 Task: Look for space in Mānvi, India from 4th June, 2023 to 15th June, 2023 for 2 adults in price range Rs.10000 to Rs.15000. Place can be entire place with 1  bedroom having 1 bed and 1 bathroom. Property type can be house, flat, guest house, hotel. Booking option can be shelf check-in. Required host language is English.
Action: Mouse moved to (487, 74)
Screenshot: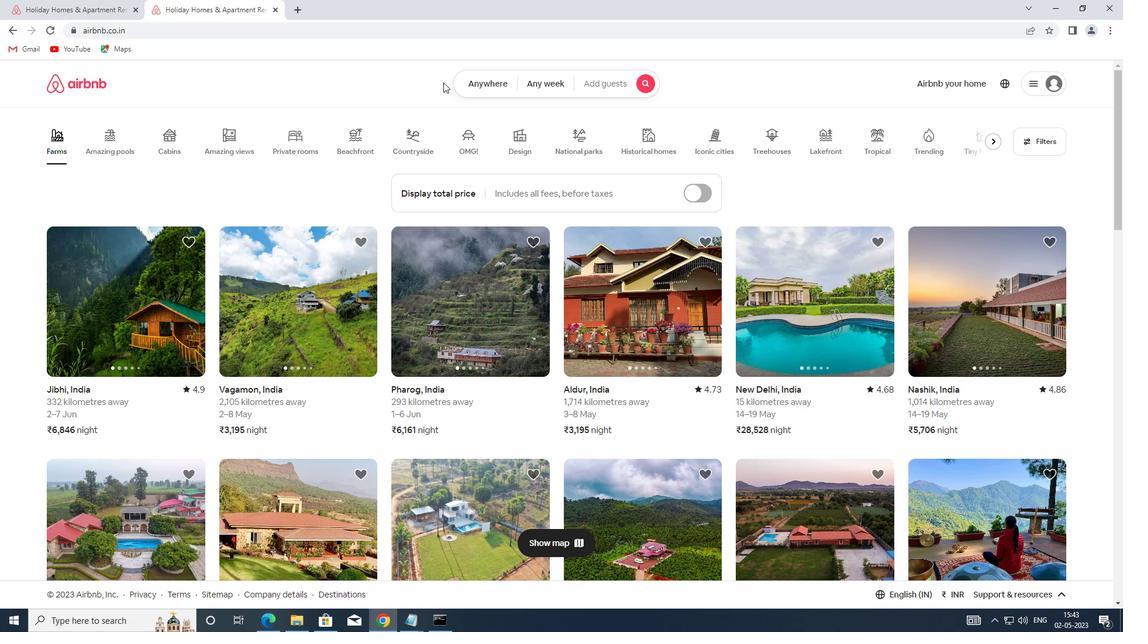
Action: Mouse pressed left at (487, 74)
Screenshot: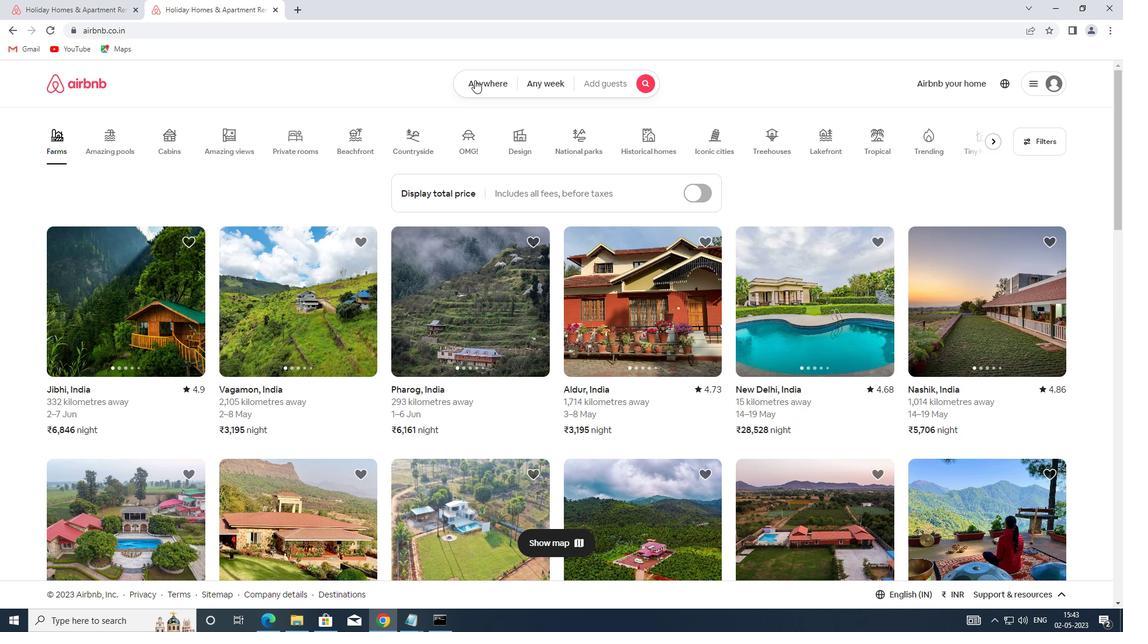 
Action: Mouse moved to (420, 119)
Screenshot: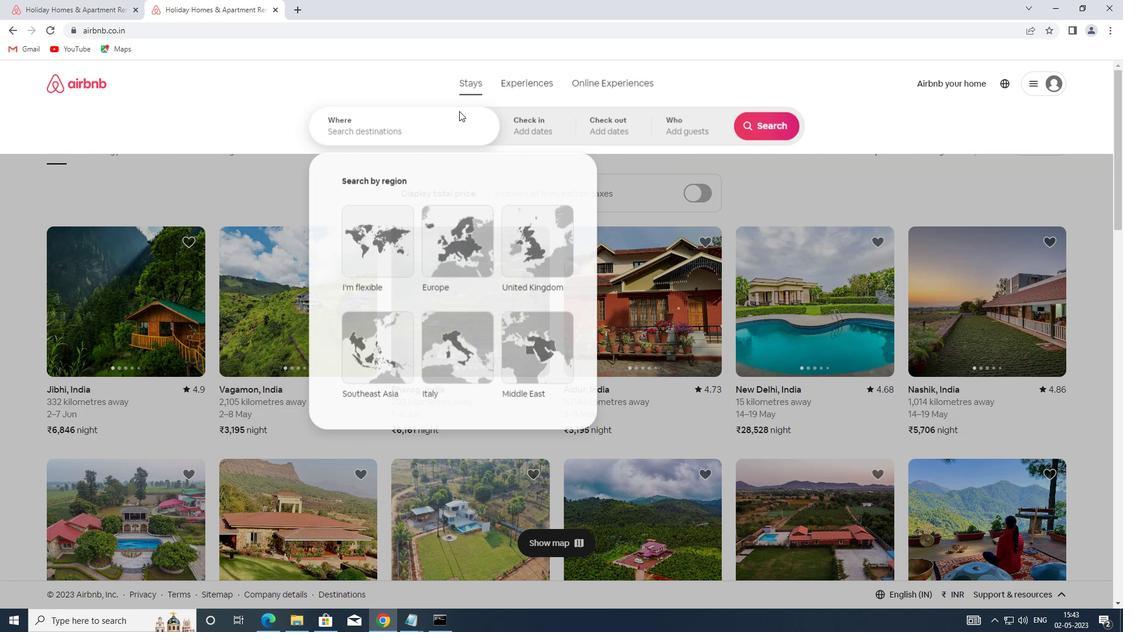 
Action: Mouse pressed left at (420, 119)
Screenshot: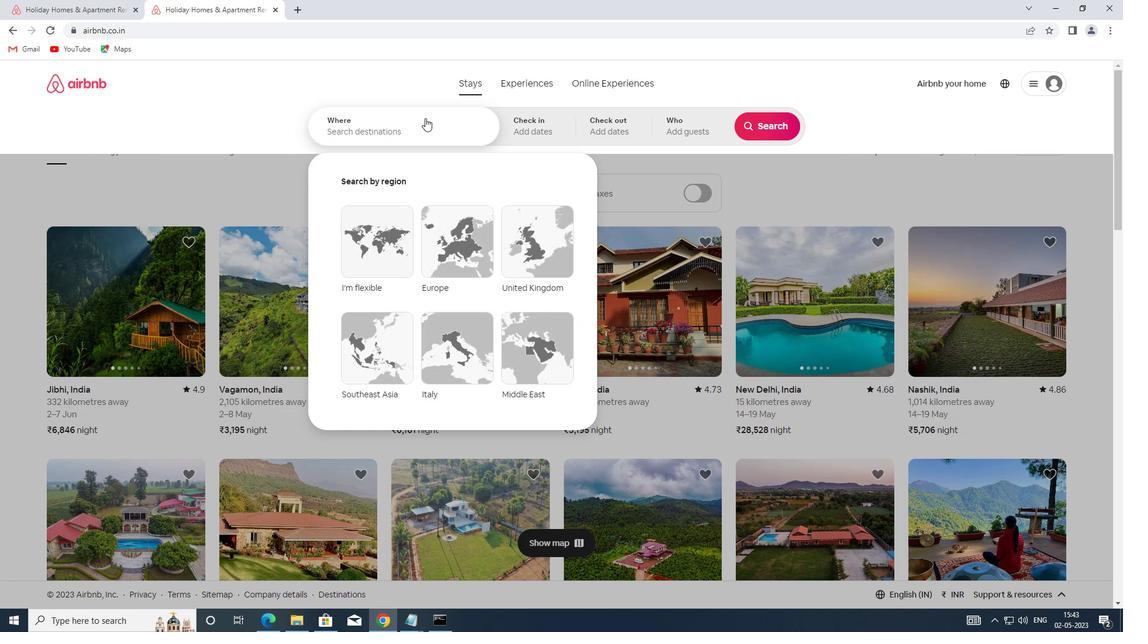 
Action: Key pressed <Key.shift>MANVI<Key.space><Key.shift>INDIA
Screenshot: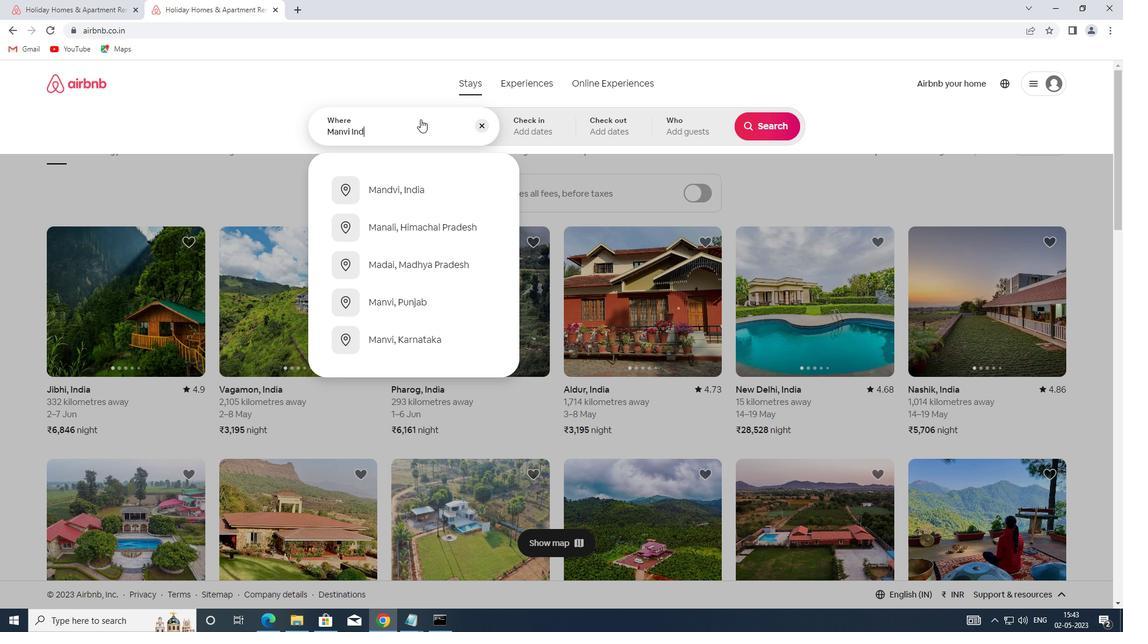 
Action: Mouse moved to (519, 129)
Screenshot: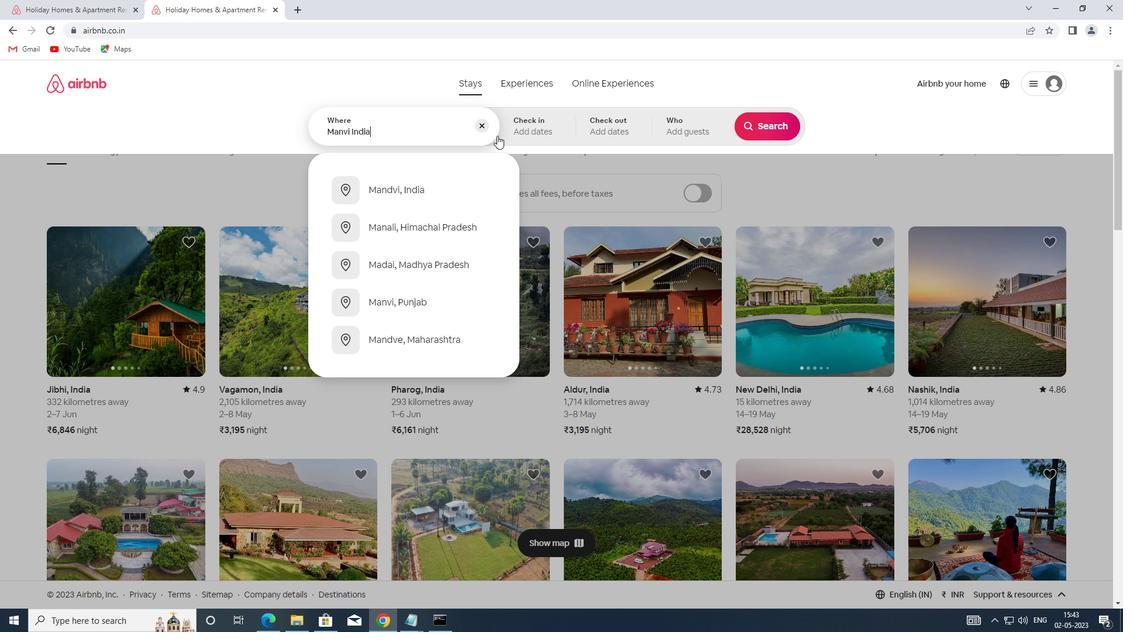 
Action: Mouse pressed left at (519, 129)
Screenshot: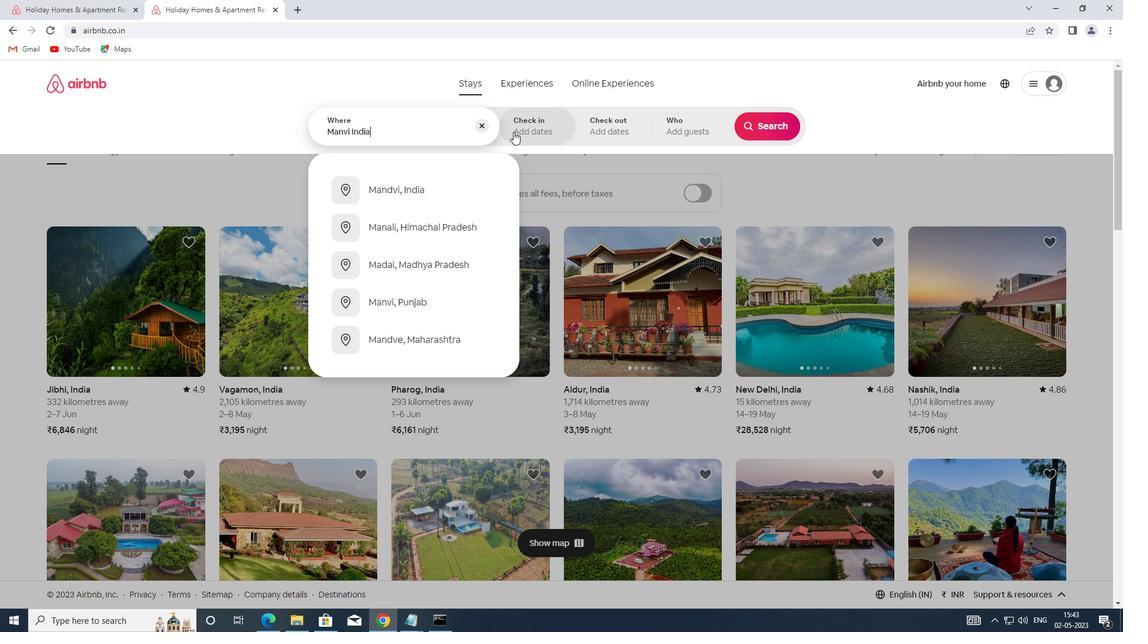 
Action: Mouse moved to (593, 290)
Screenshot: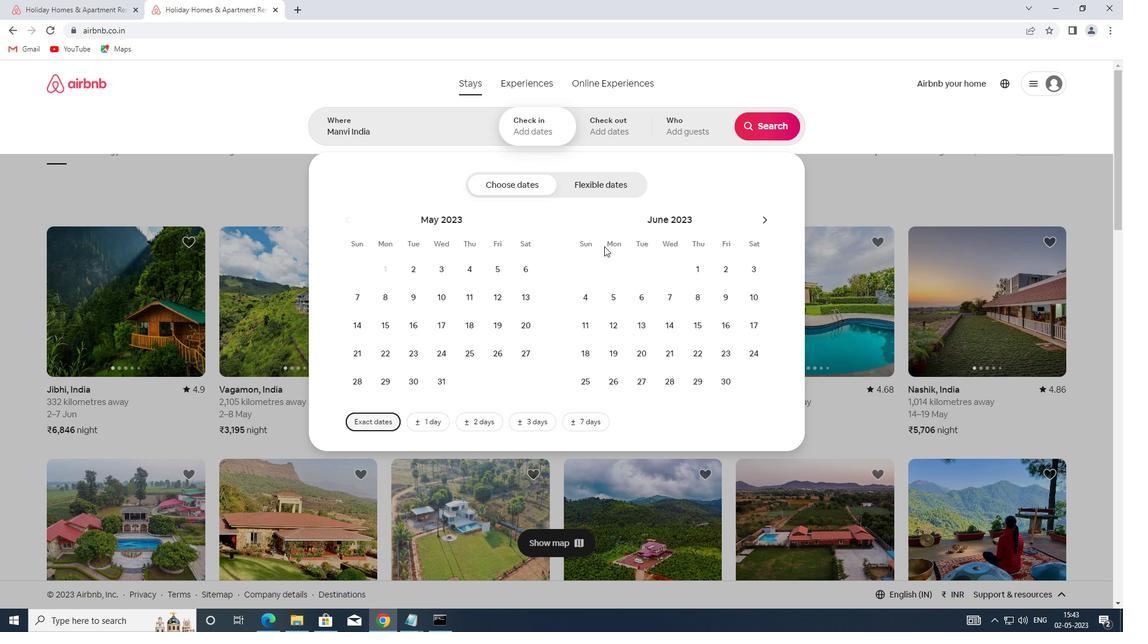 
Action: Mouse pressed left at (593, 290)
Screenshot: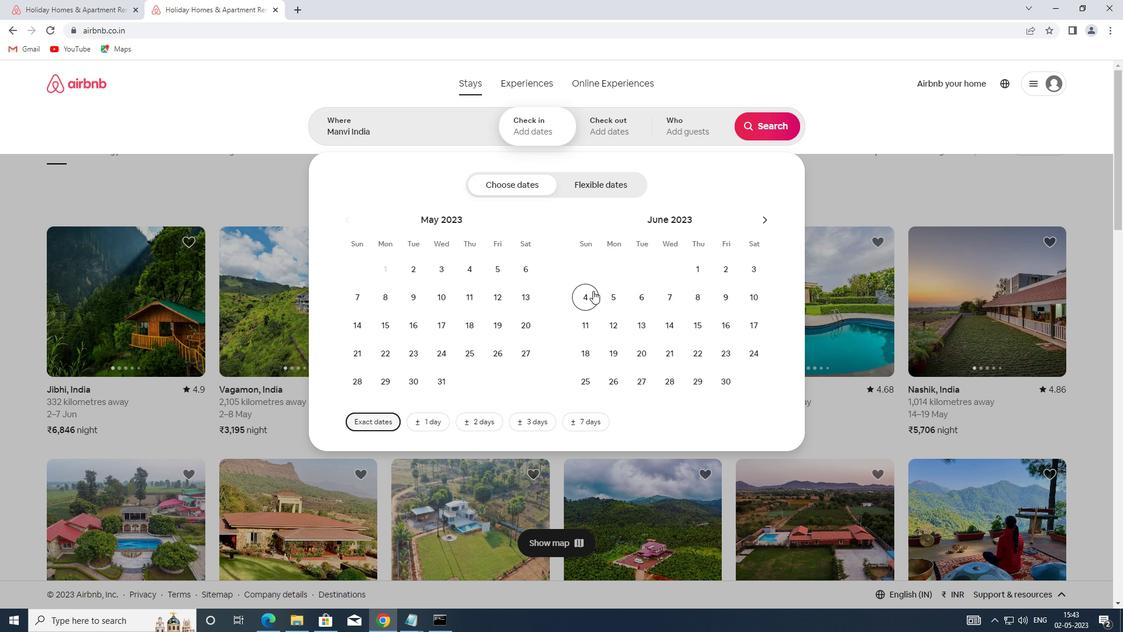 
Action: Mouse moved to (706, 319)
Screenshot: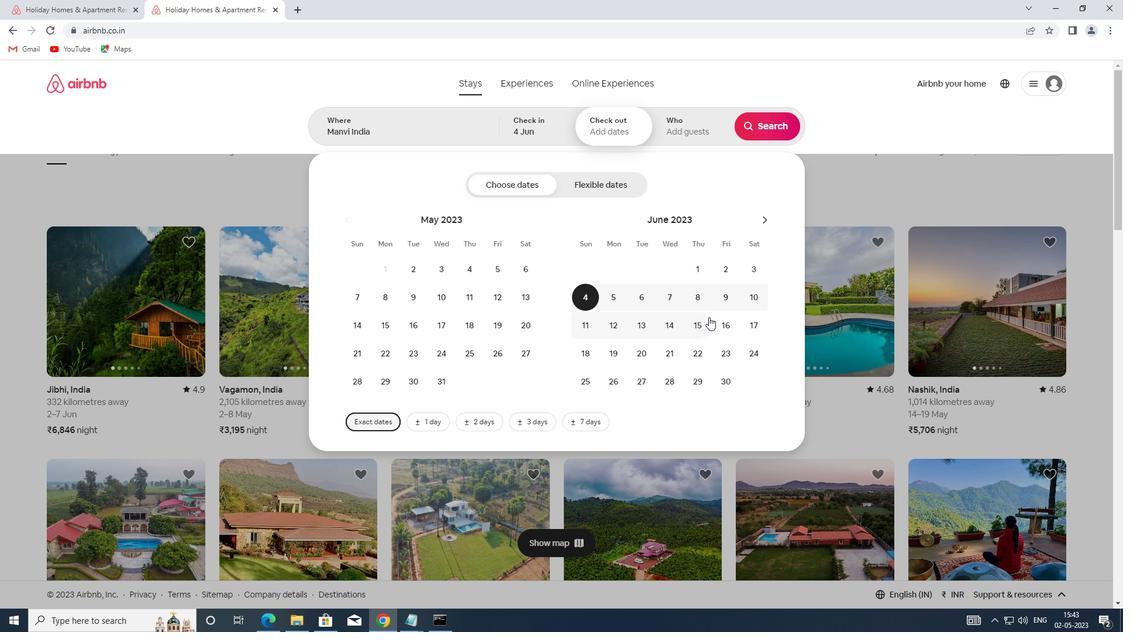 
Action: Mouse pressed left at (706, 319)
Screenshot: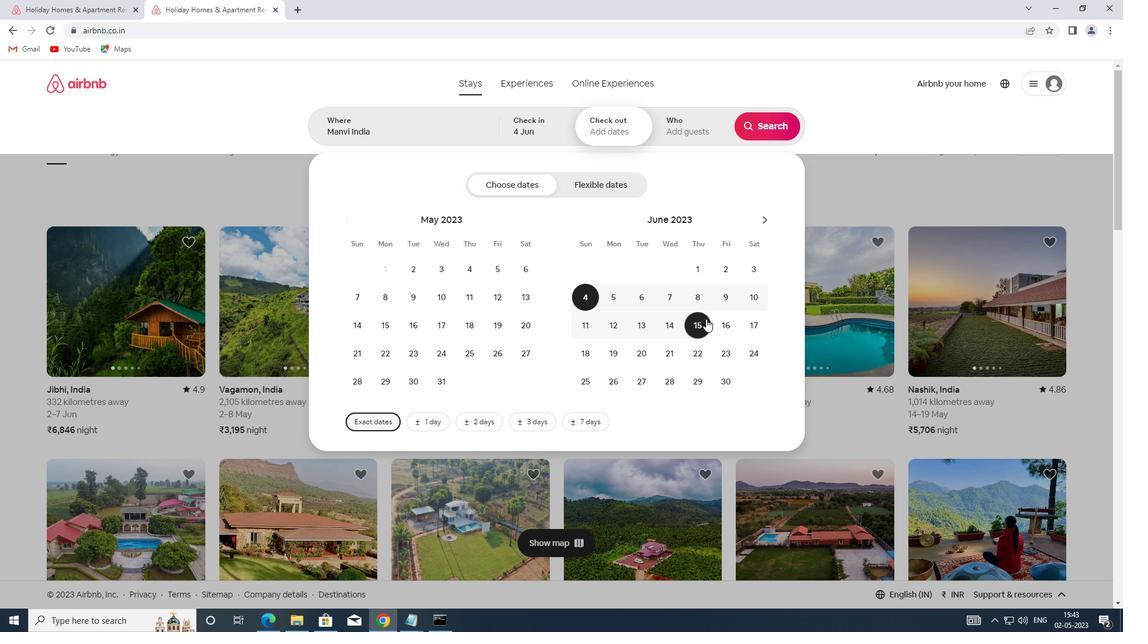 
Action: Mouse moved to (705, 126)
Screenshot: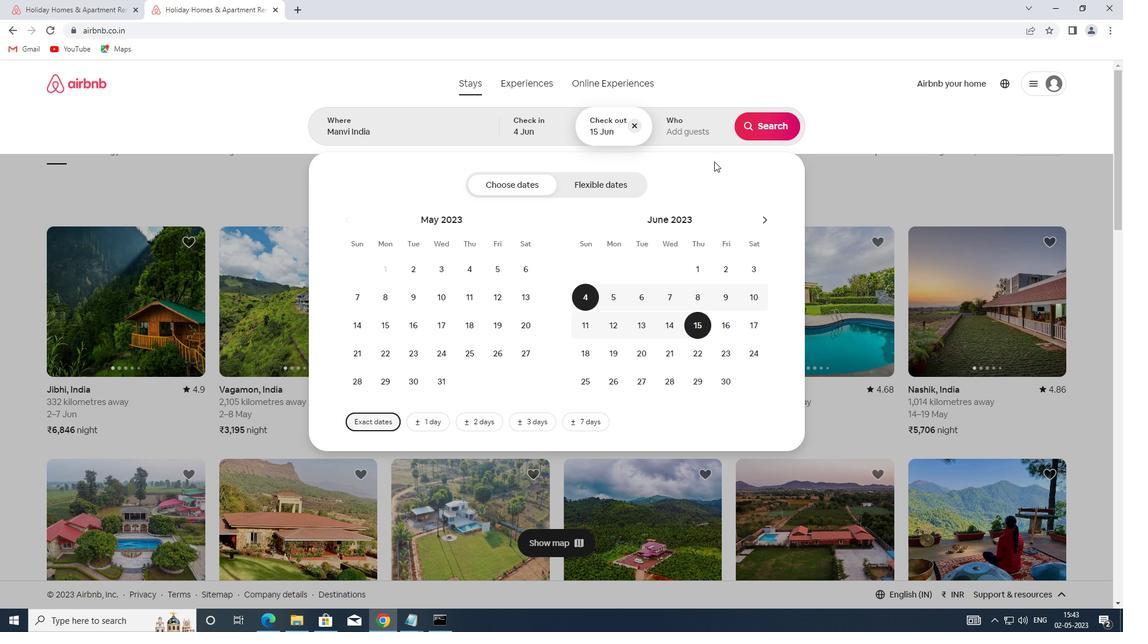 
Action: Mouse pressed left at (705, 126)
Screenshot: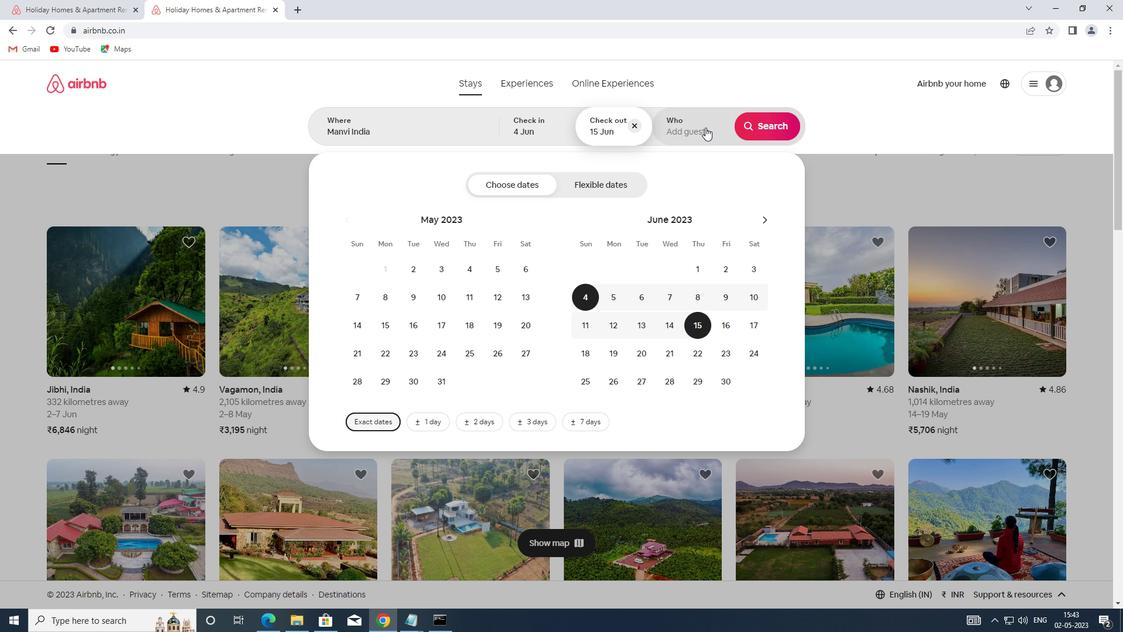 
Action: Mouse moved to (771, 190)
Screenshot: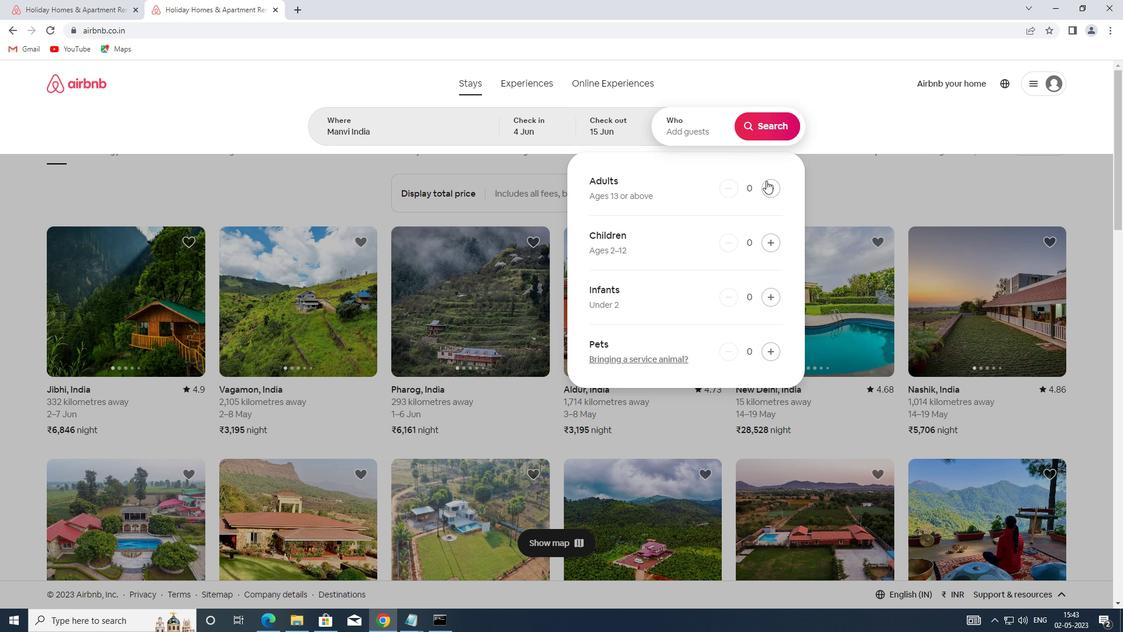 
Action: Mouse pressed left at (771, 190)
Screenshot: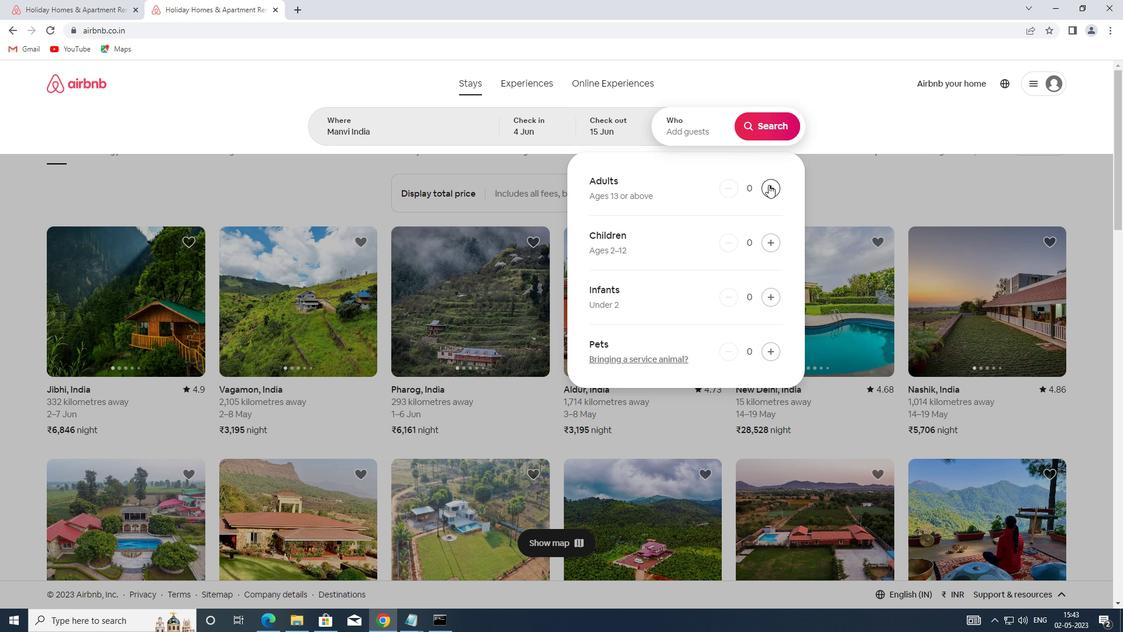 
Action: Mouse pressed left at (771, 190)
Screenshot: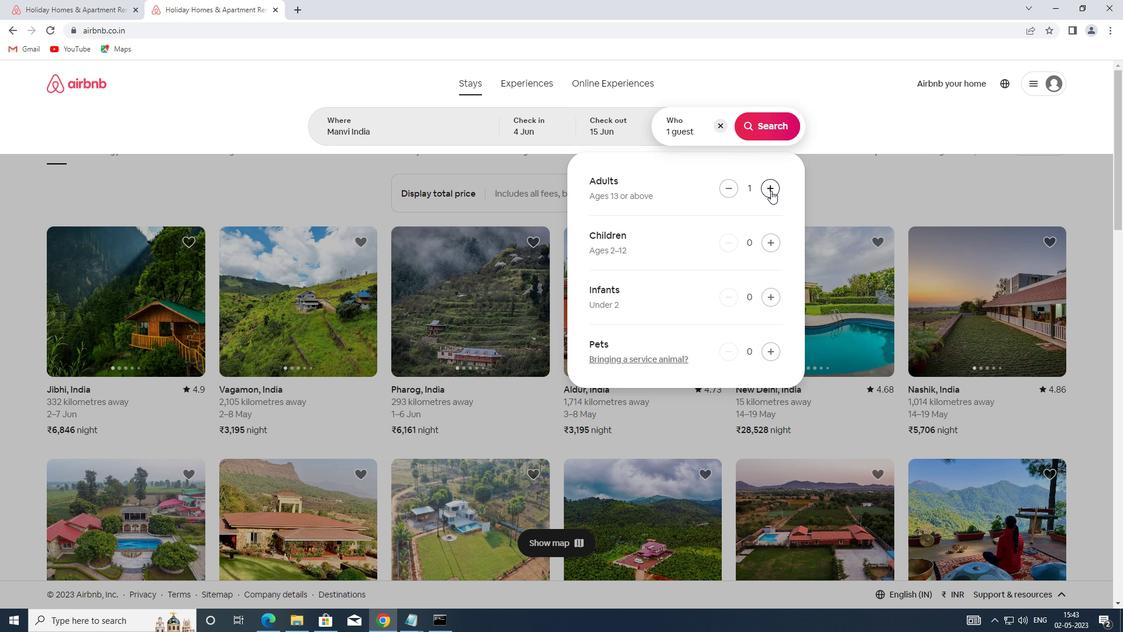 
Action: Mouse moved to (769, 131)
Screenshot: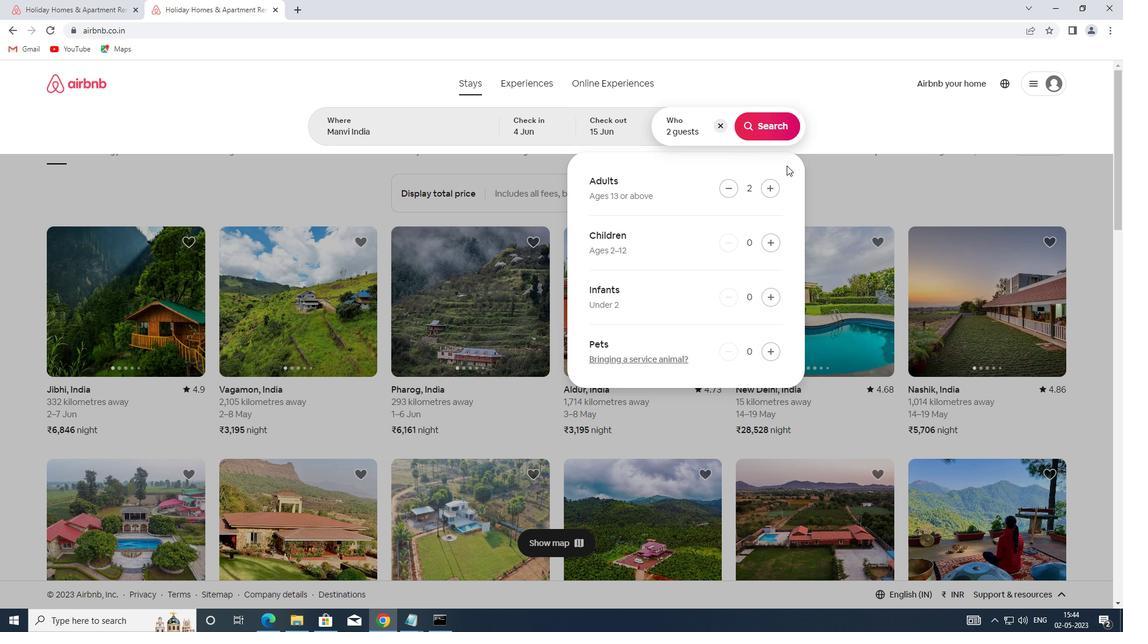 
Action: Mouse pressed left at (769, 131)
Screenshot: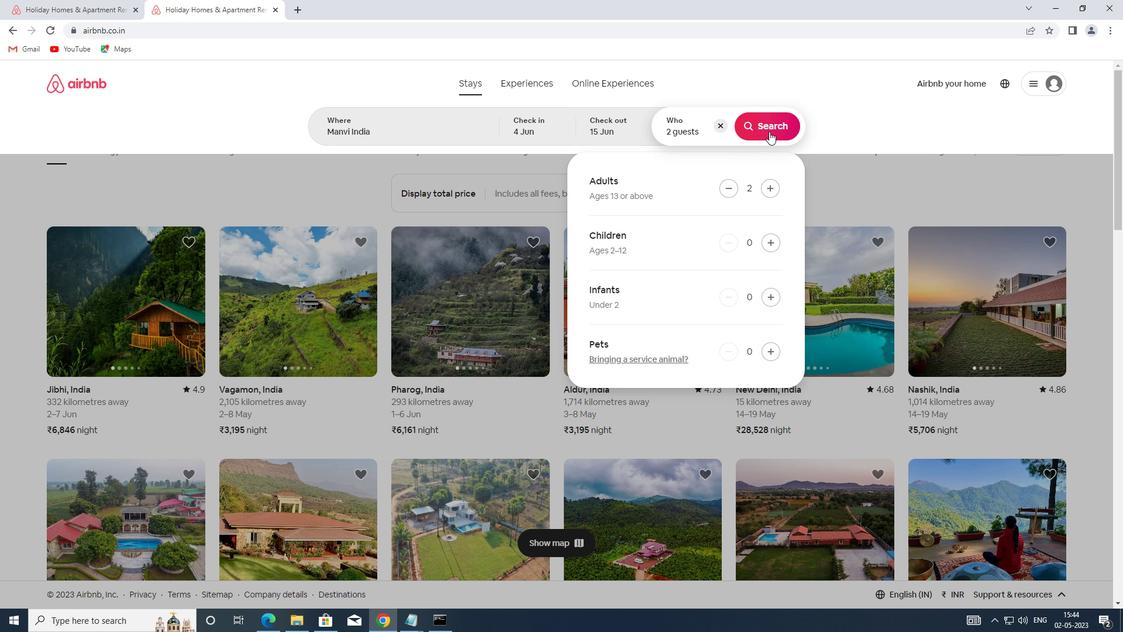 
Action: Mouse moved to (1049, 128)
Screenshot: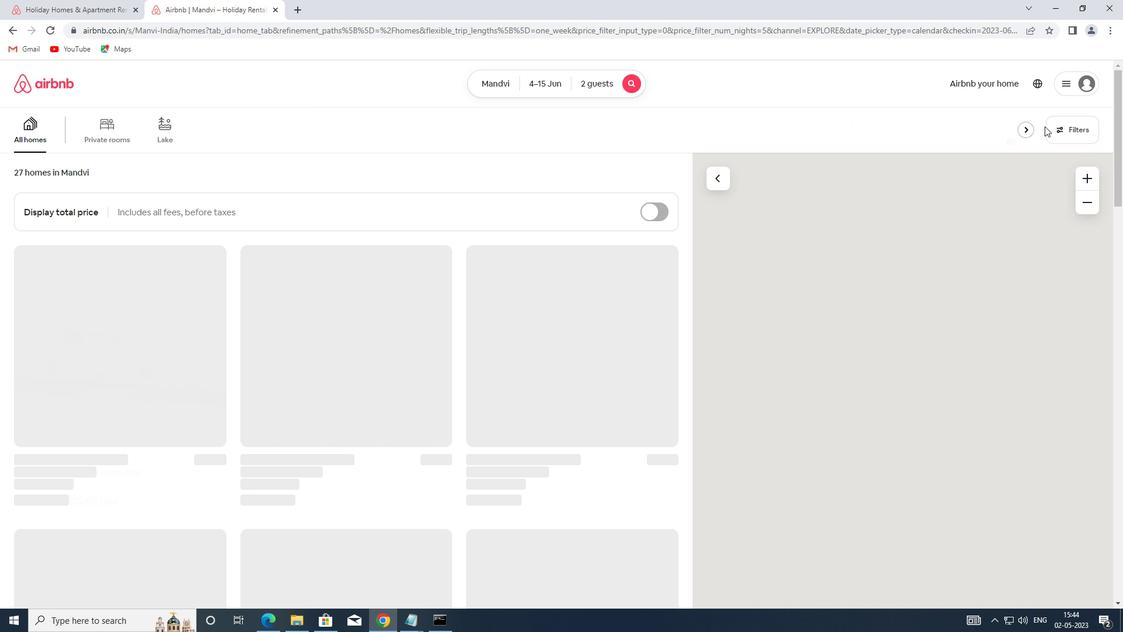 
Action: Mouse pressed left at (1049, 128)
Screenshot: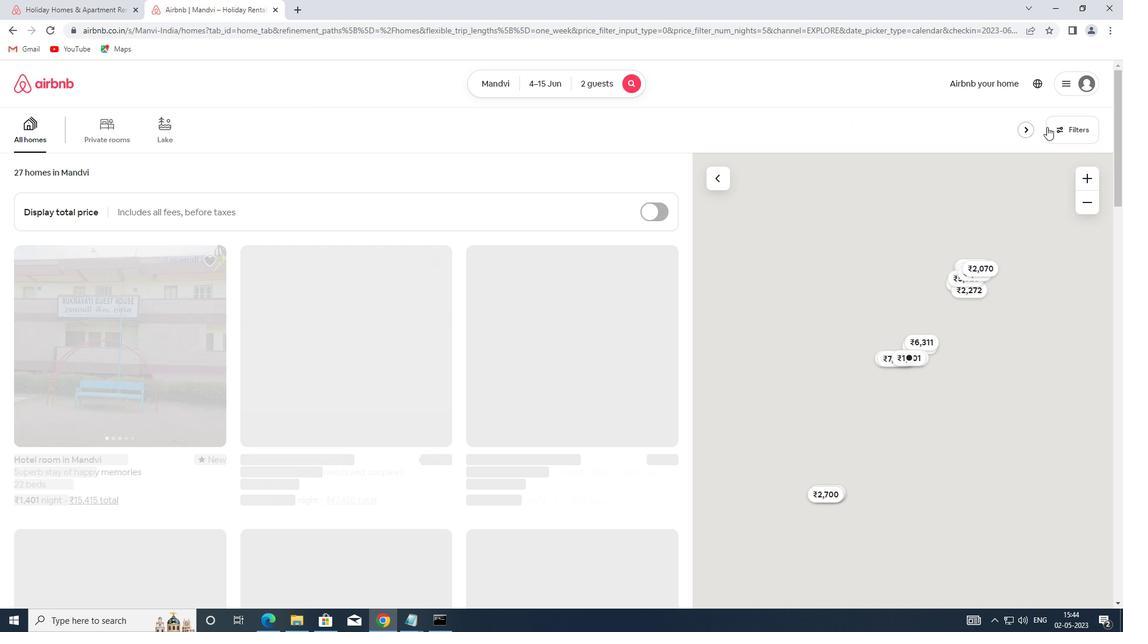 
Action: Mouse moved to (454, 275)
Screenshot: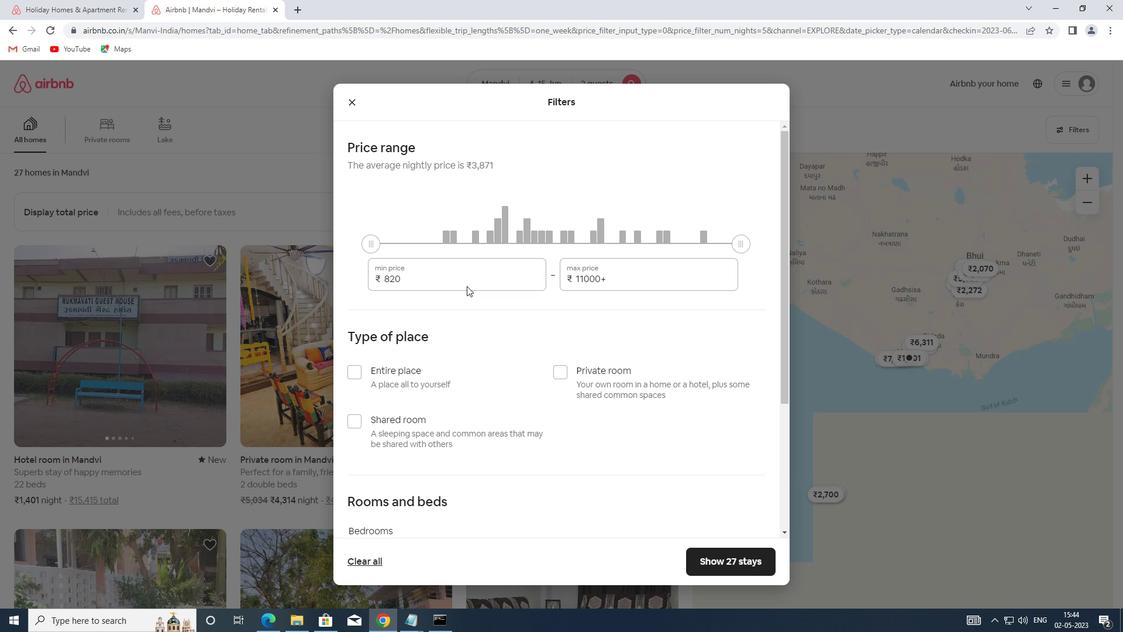
Action: Mouse pressed left at (454, 275)
Screenshot: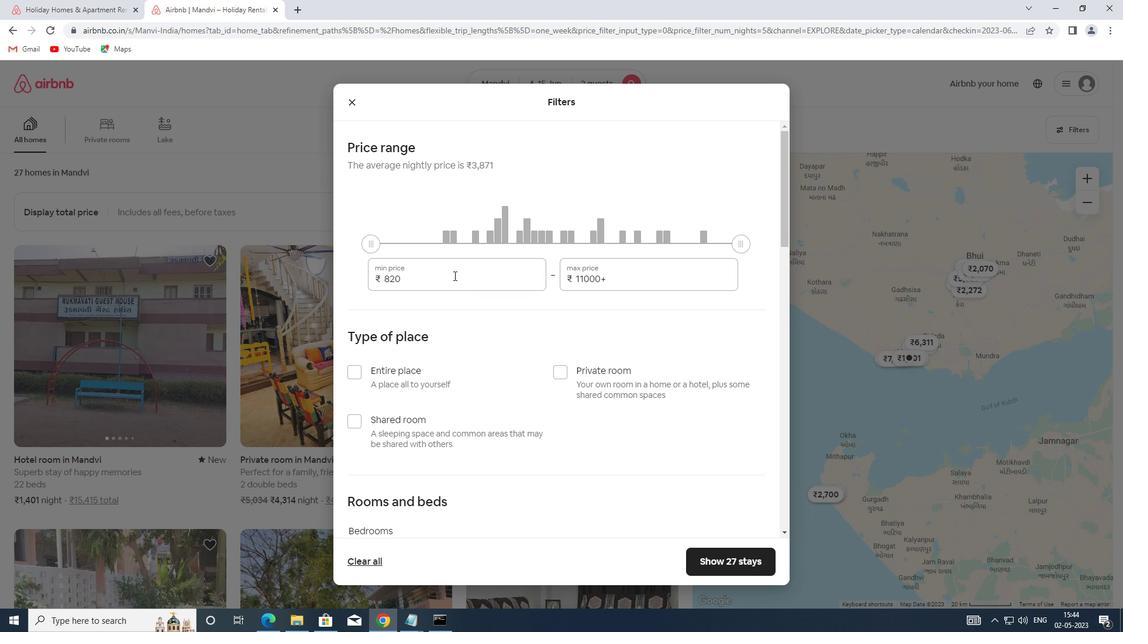 
Action: Mouse moved to (350, 278)
Screenshot: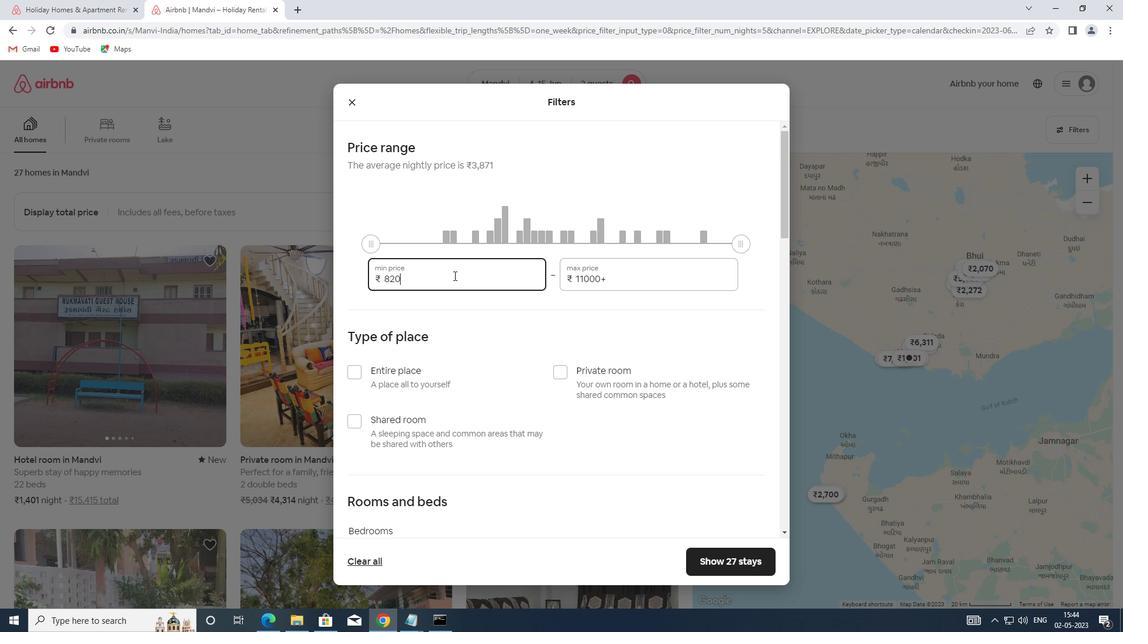 
Action: Key pressed 10000
Screenshot: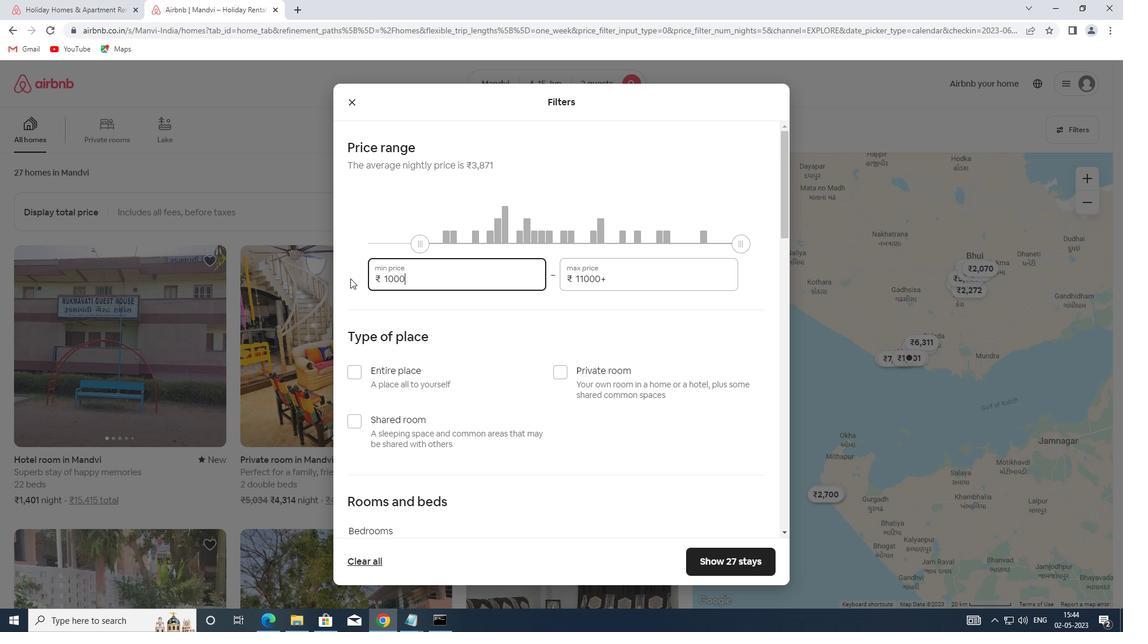 
Action: Mouse moved to (619, 277)
Screenshot: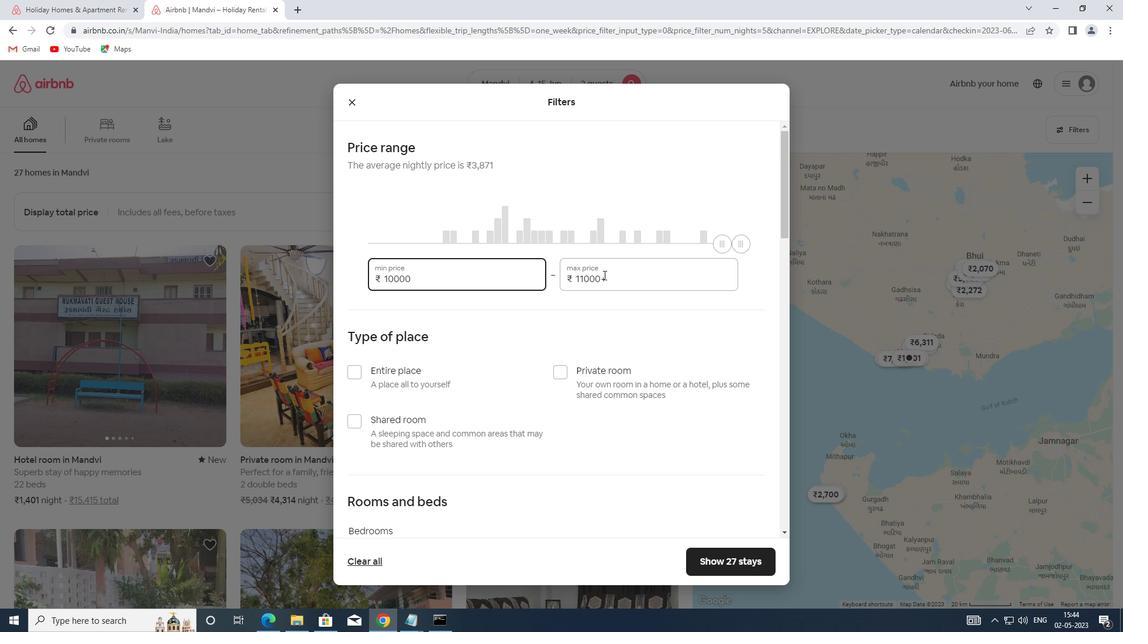 
Action: Mouse pressed left at (619, 277)
Screenshot: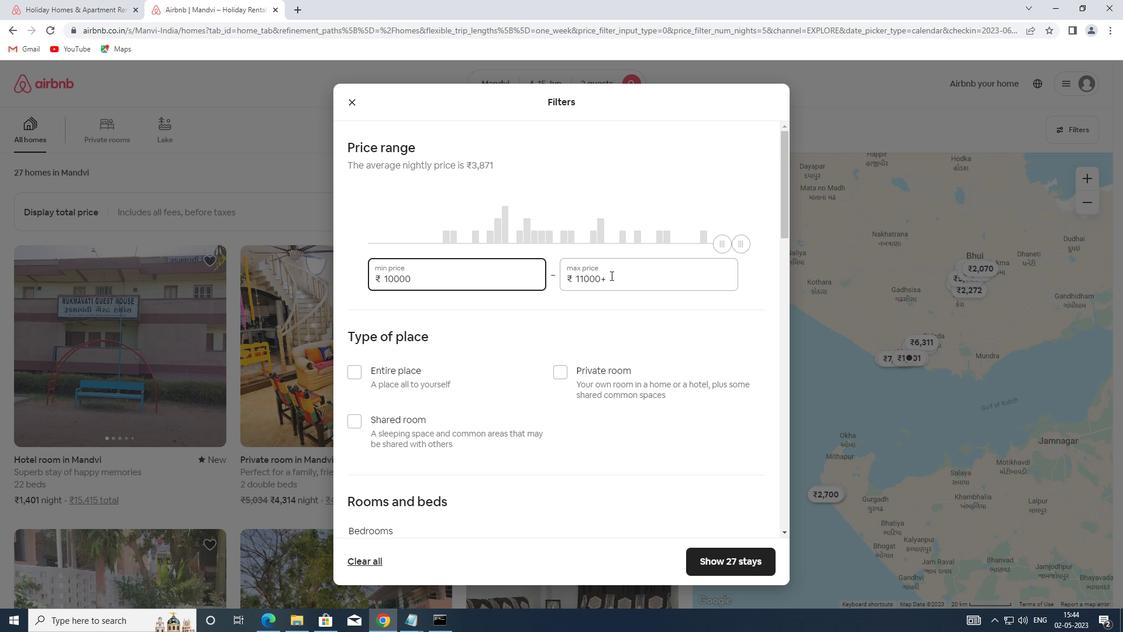 
Action: Mouse moved to (540, 279)
Screenshot: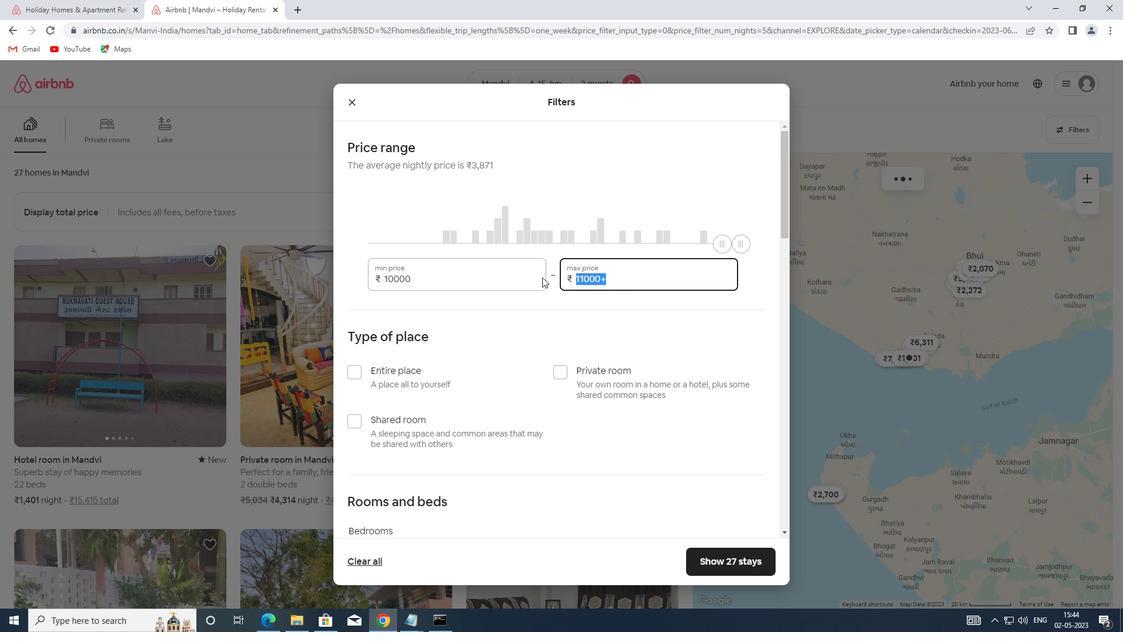 
Action: Key pressed 15000
Screenshot: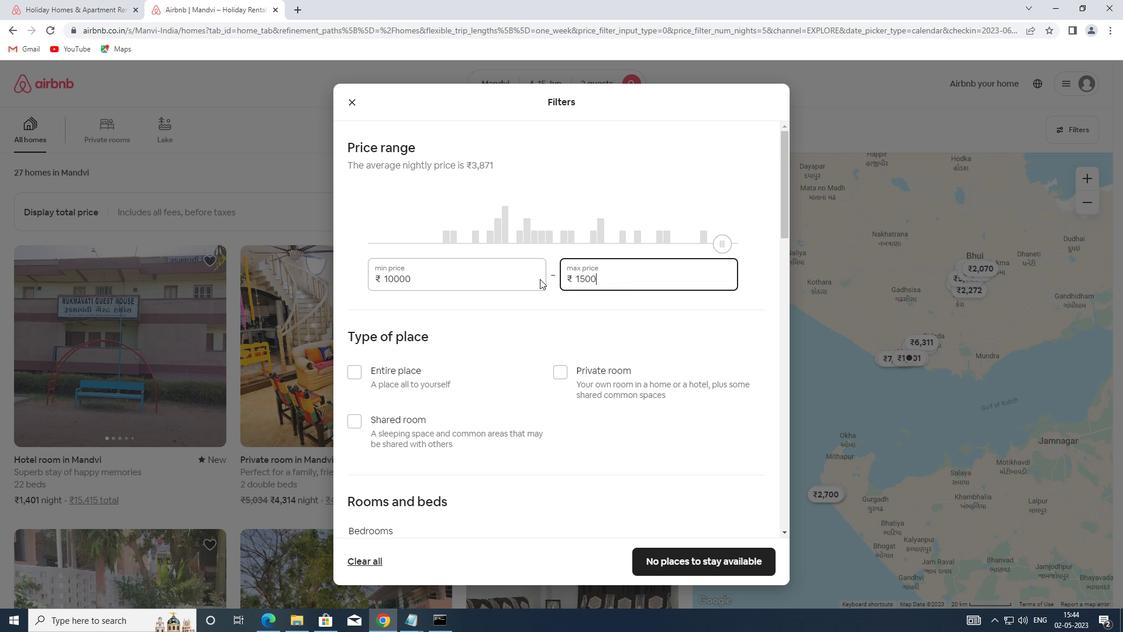 
Action: Mouse moved to (380, 366)
Screenshot: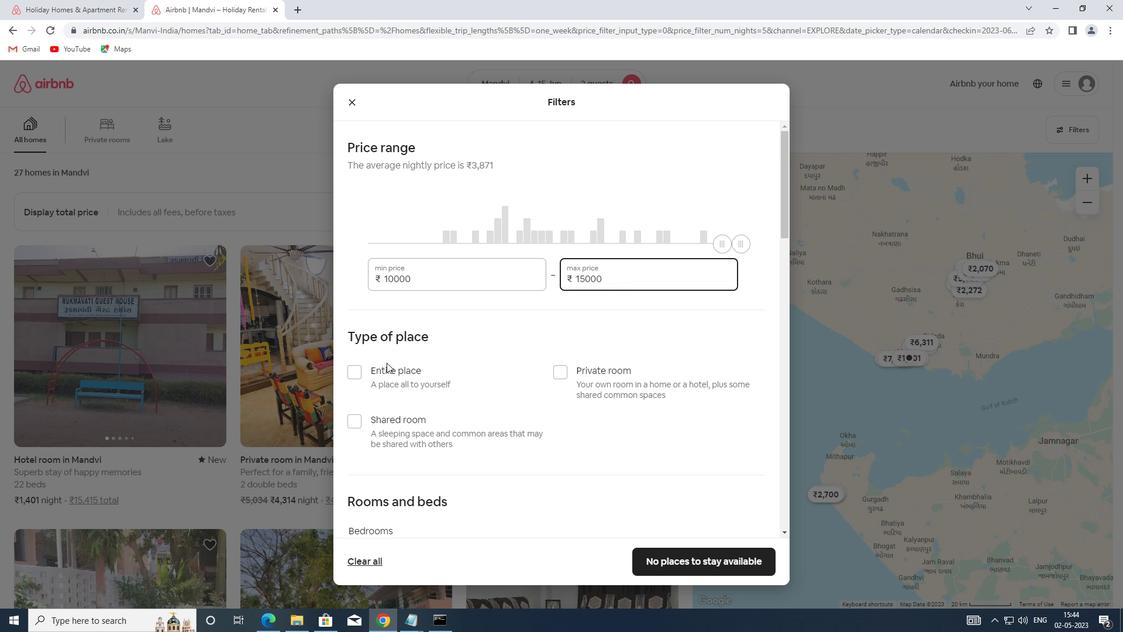 
Action: Mouse pressed left at (380, 366)
Screenshot: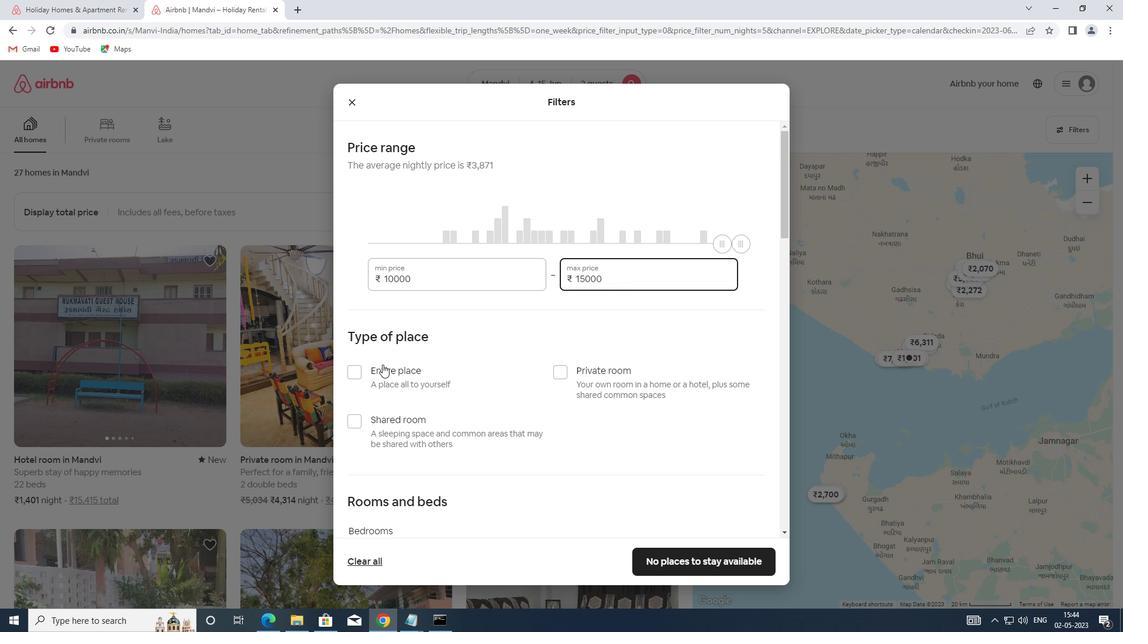 
Action: Mouse scrolled (380, 365) with delta (0, 0)
Screenshot: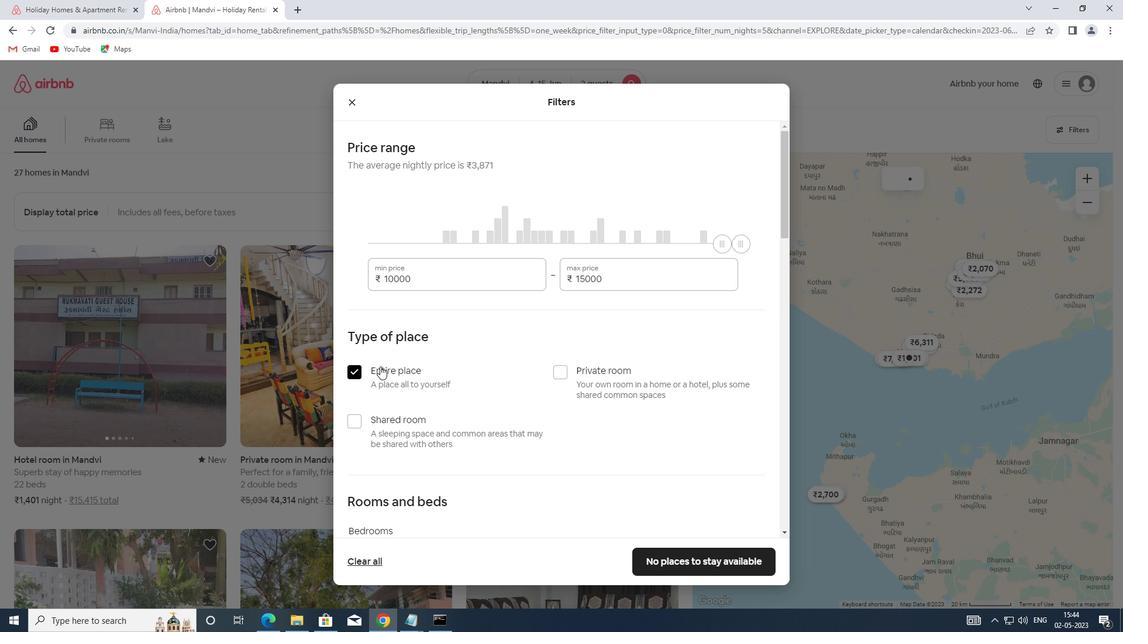 
Action: Mouse scrolled (380, 365) with delta (0, 0)
Screenshot: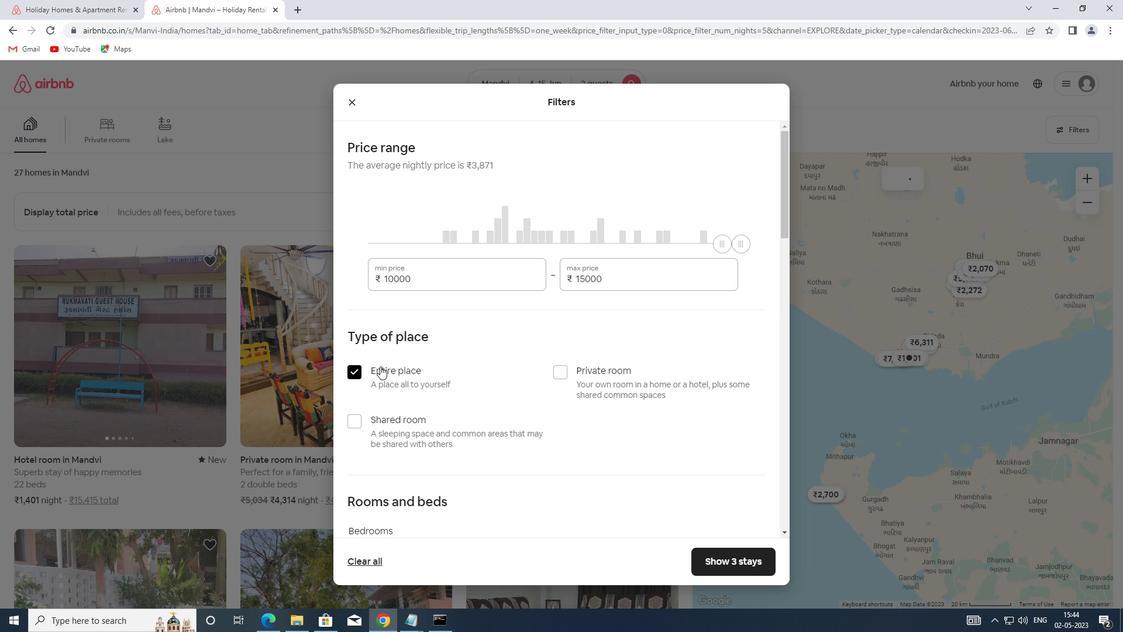 
Action: Mouse scrolled (380, 365) with delta (0, 0)
Screenshot: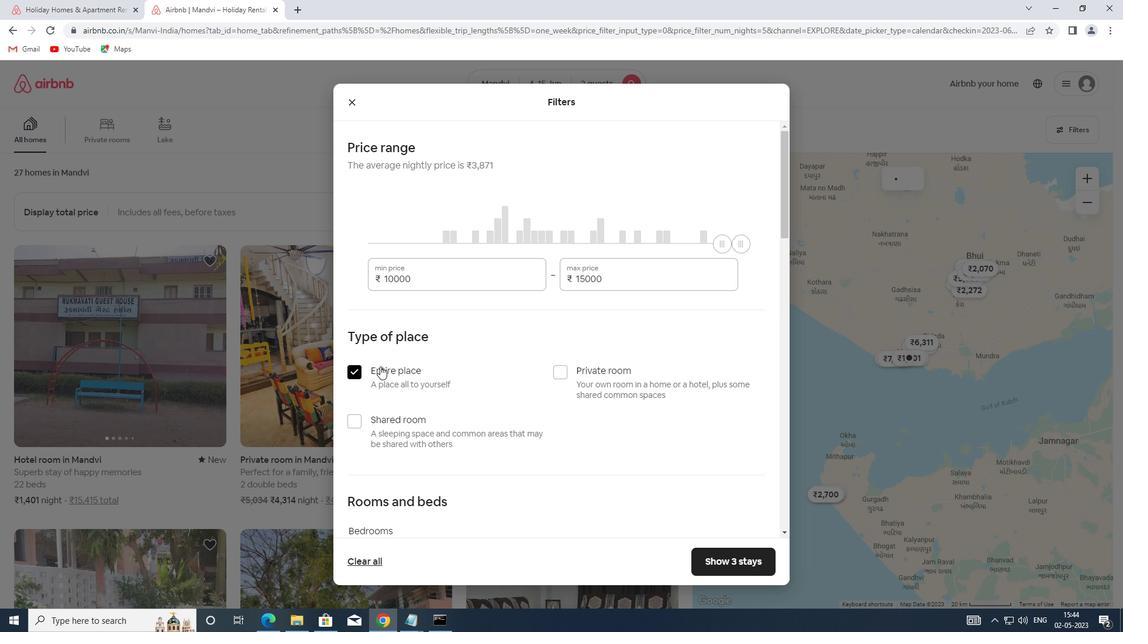 
Action: Mouse scrolled (380, 365) with delta (0, 0)
Screenshot: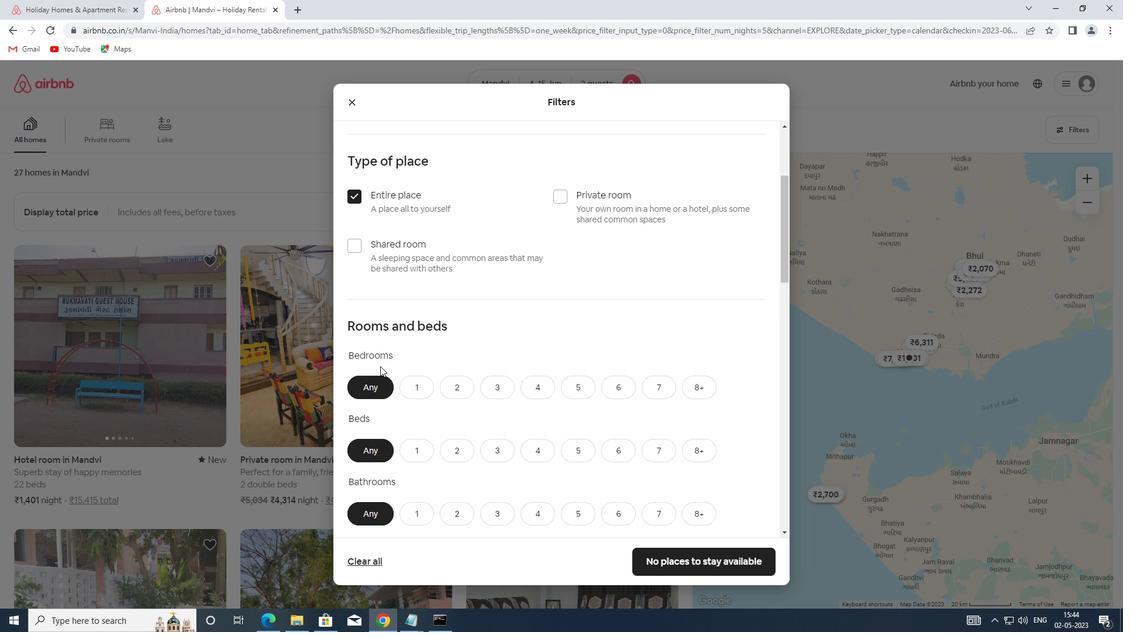 
Action: Mouse moved to (380, 365)
Screenshot: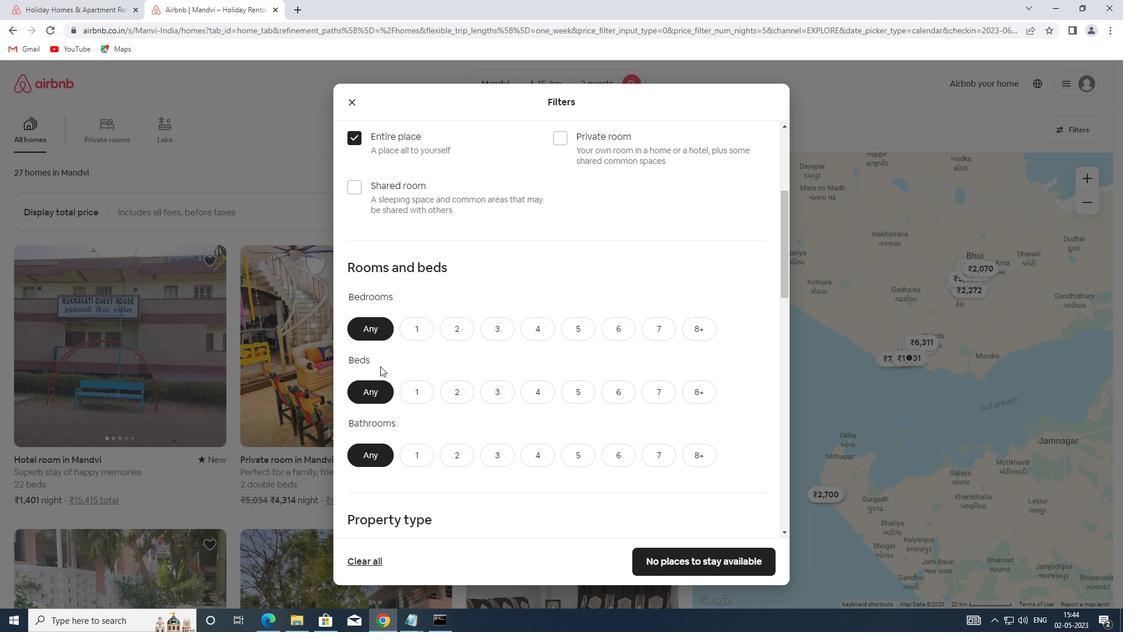 
Action: Mouse scrolled (380, 365) with delta (0, 0)
Screenshot: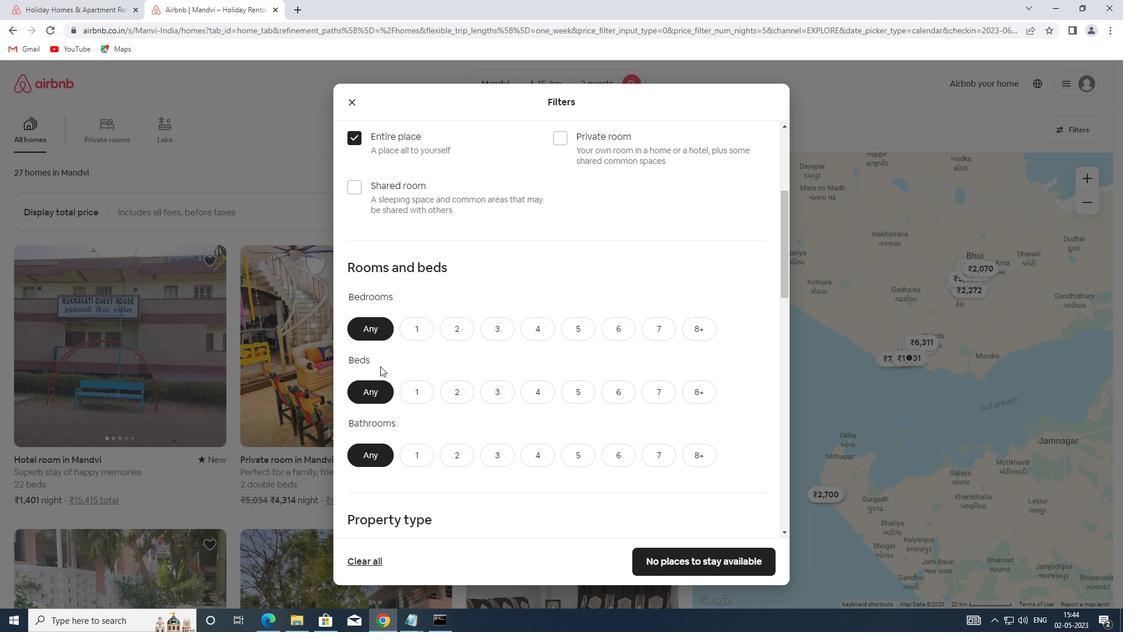 
Action: Mouse moved to (420, 278)
Screenshot: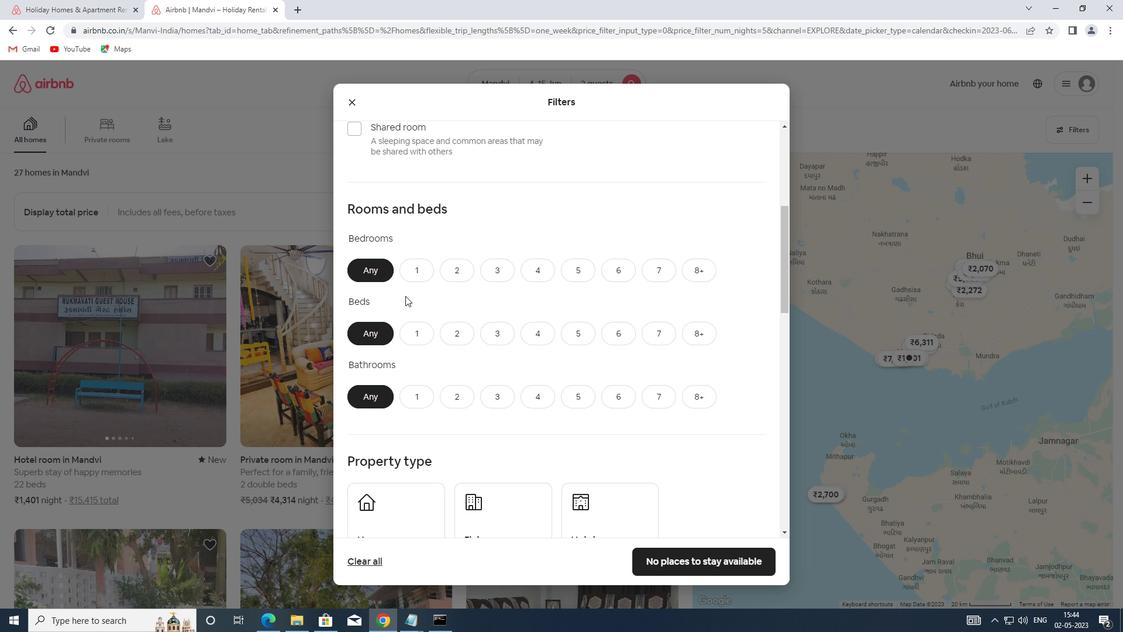 
Action: Mouse pressed left at (420, 278)
Screenshot: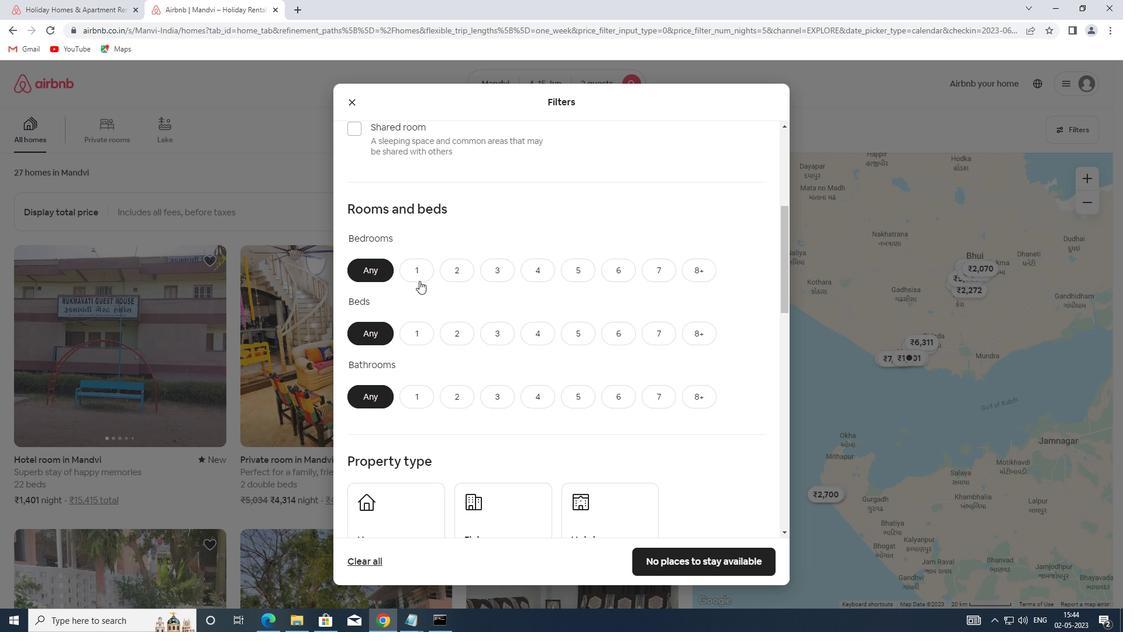 
Action: Mouse moved to (416, 329)
Screenshot: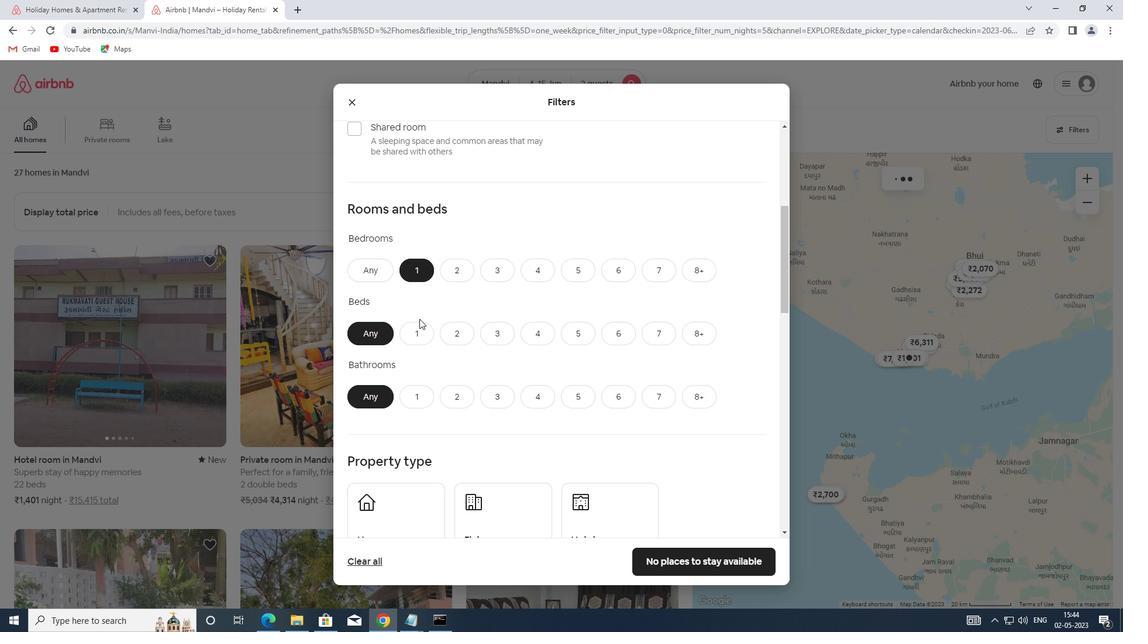 
Action: Mouse pressed left at (416, 329)
Screenshot: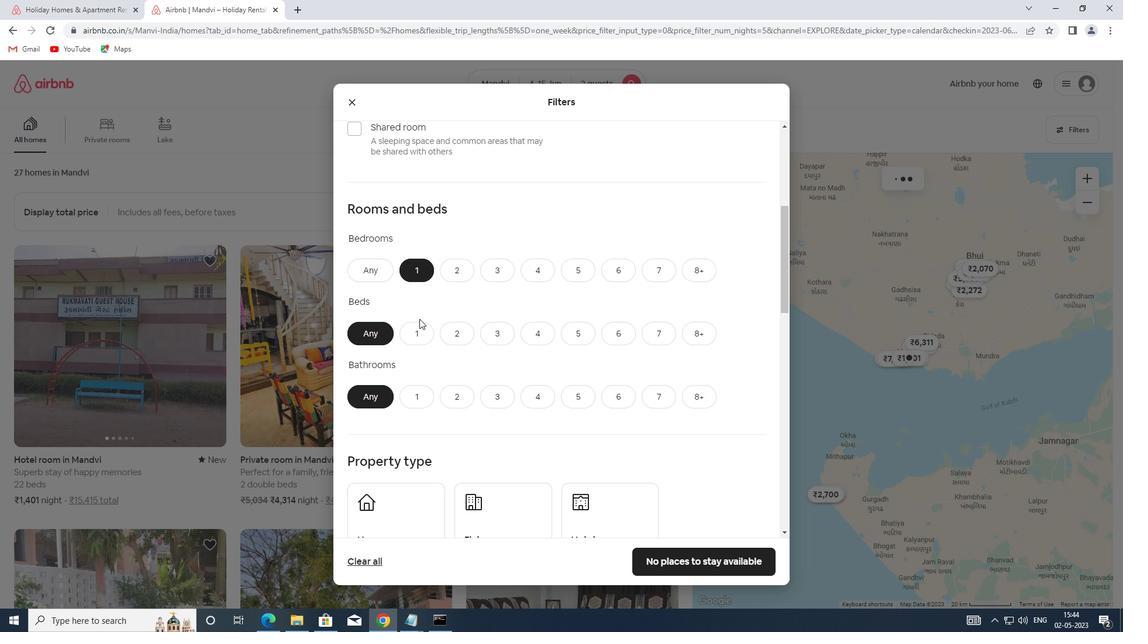 
Action: Mouse moved to (419, 400)
Screenshot: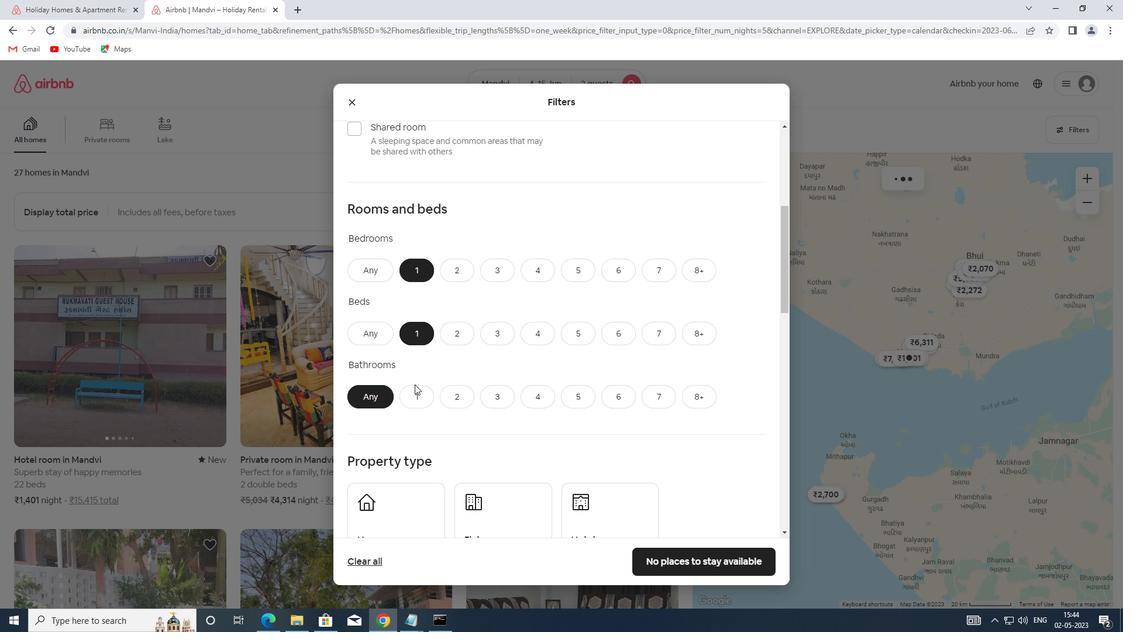 
Action: Mouse pressed left at (419, 400)
Screenshot: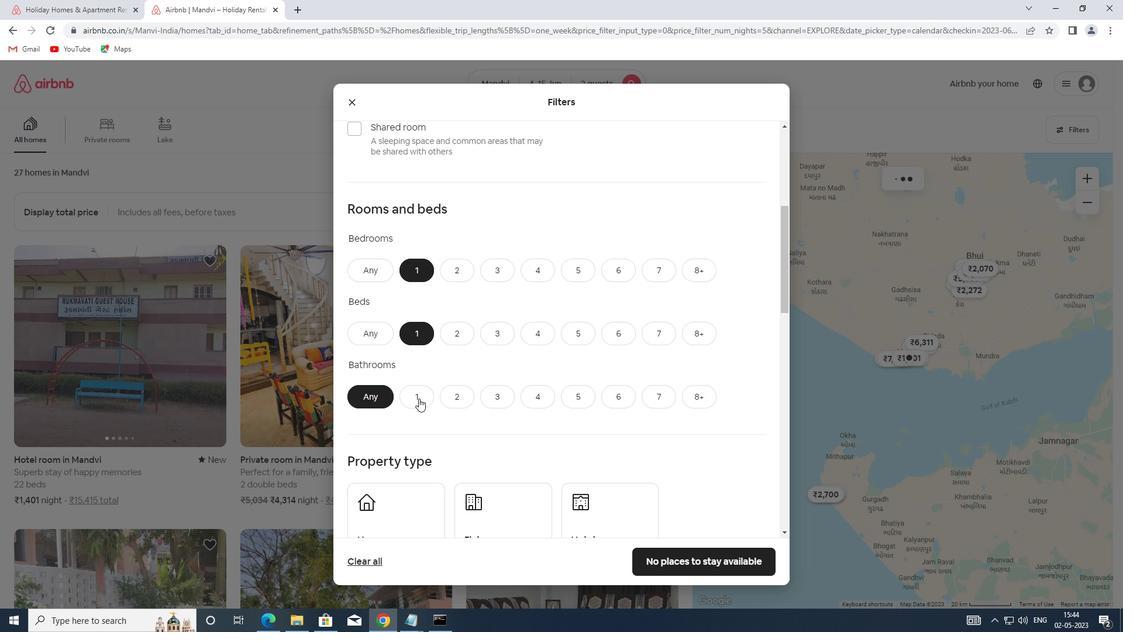 
Action: Mouse moved to (419, 390)
Screenshot: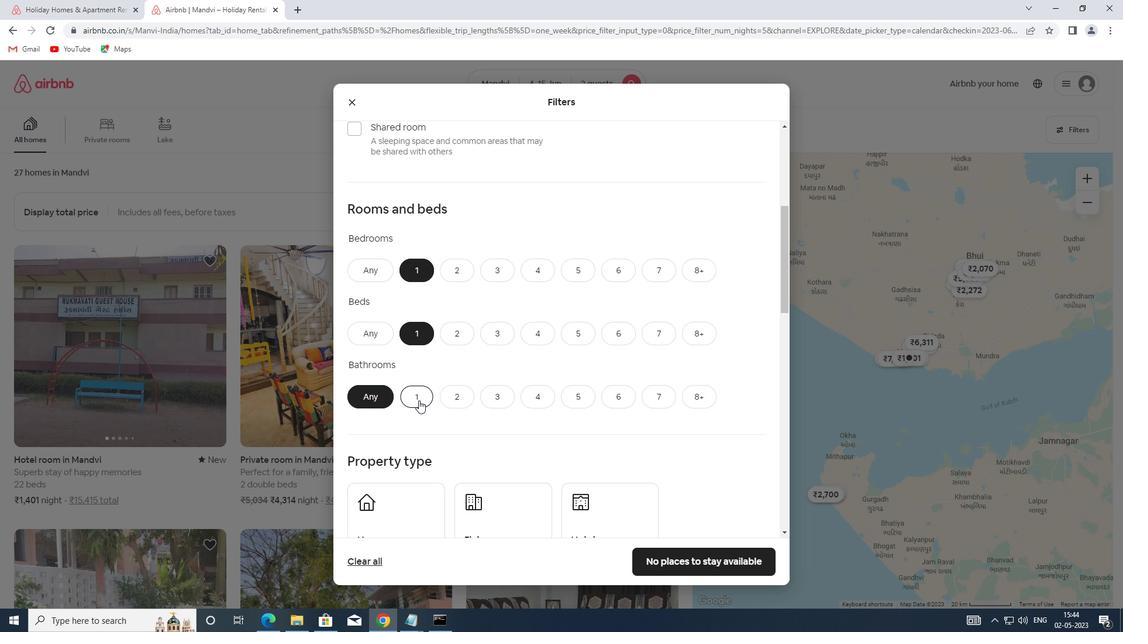 
Action: Mouse scrolled (419, 389) with delta (0, 0)
Screenshot: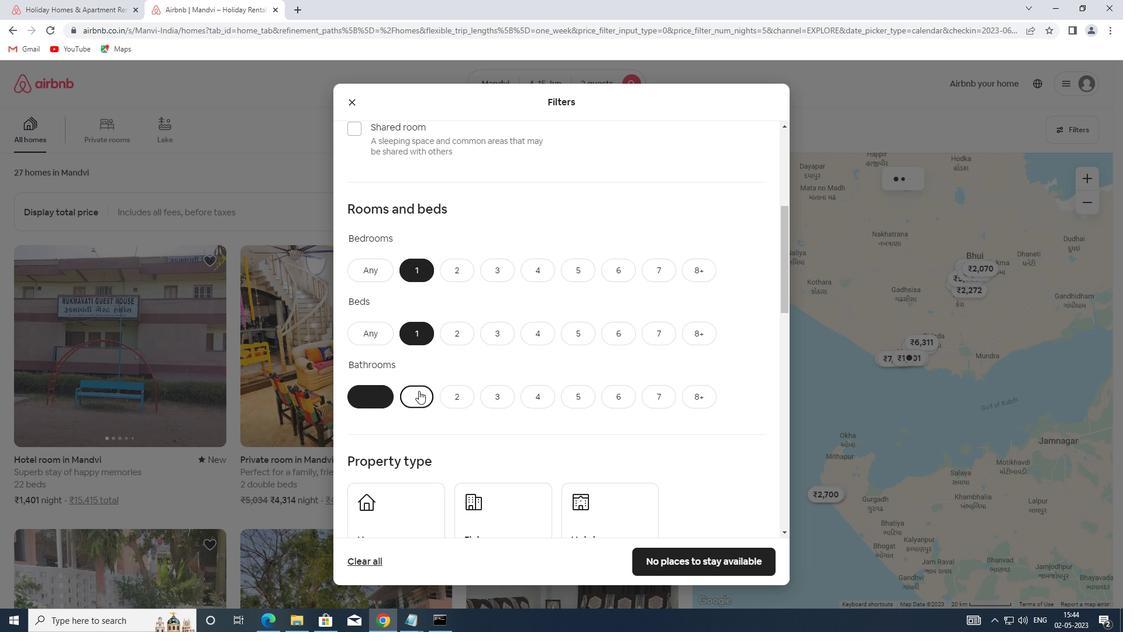 
Action: Mouse scrolled (419, 389) with delta (0, 0)
Screenshot: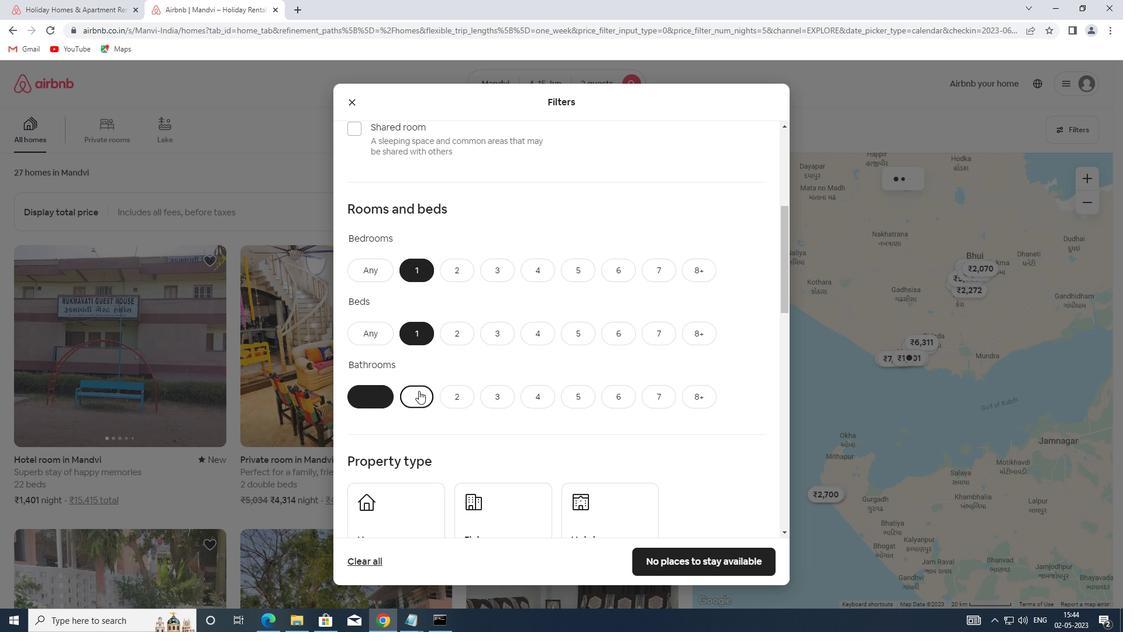 
Action: Mouse scrolled (419, 389) with delta (0, 0)
Screenshot: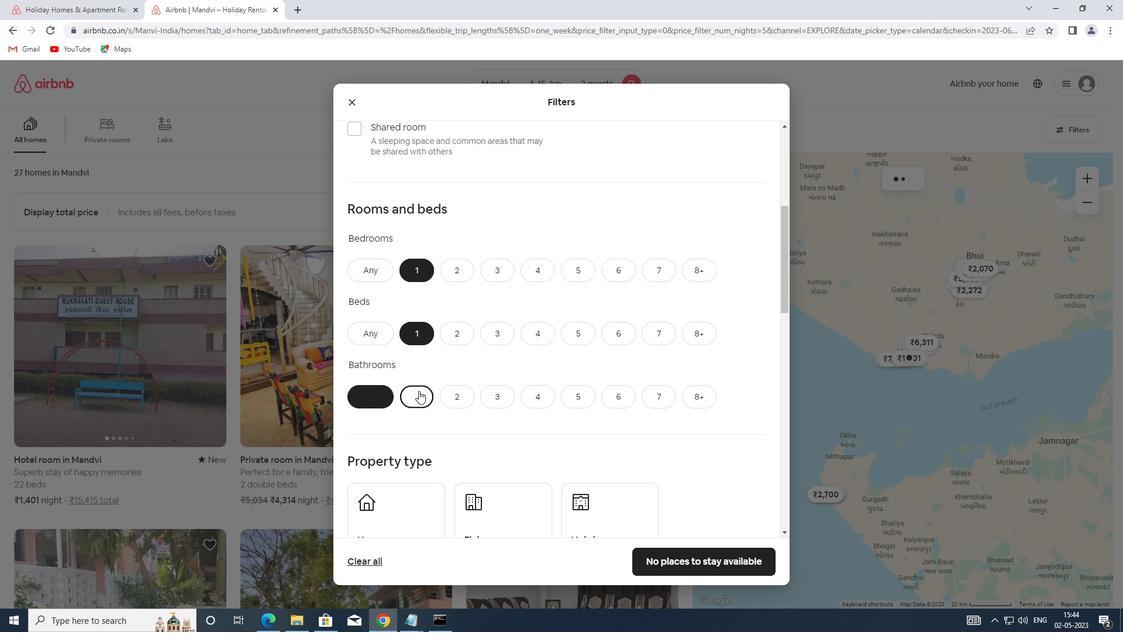 
Action: Mouse moved to (420, 388)
Screenshot: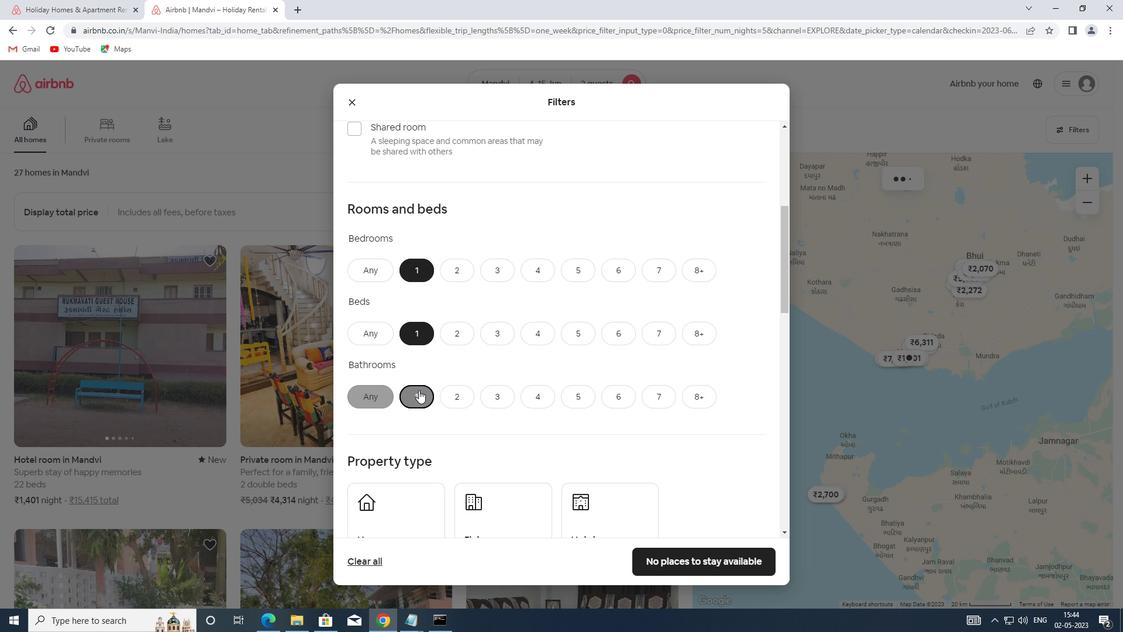 
Action: Mouse scrolled (420, 387) with delta (0, 0)
Screenshot: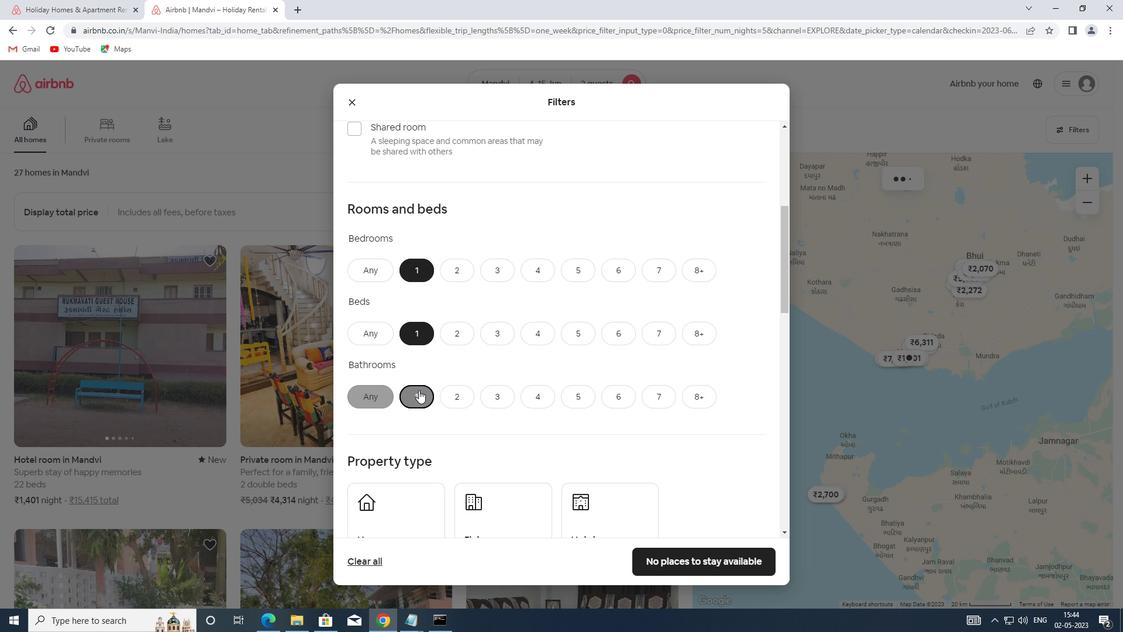 
Action: Mouse moved to (401, 295)
Screenshot: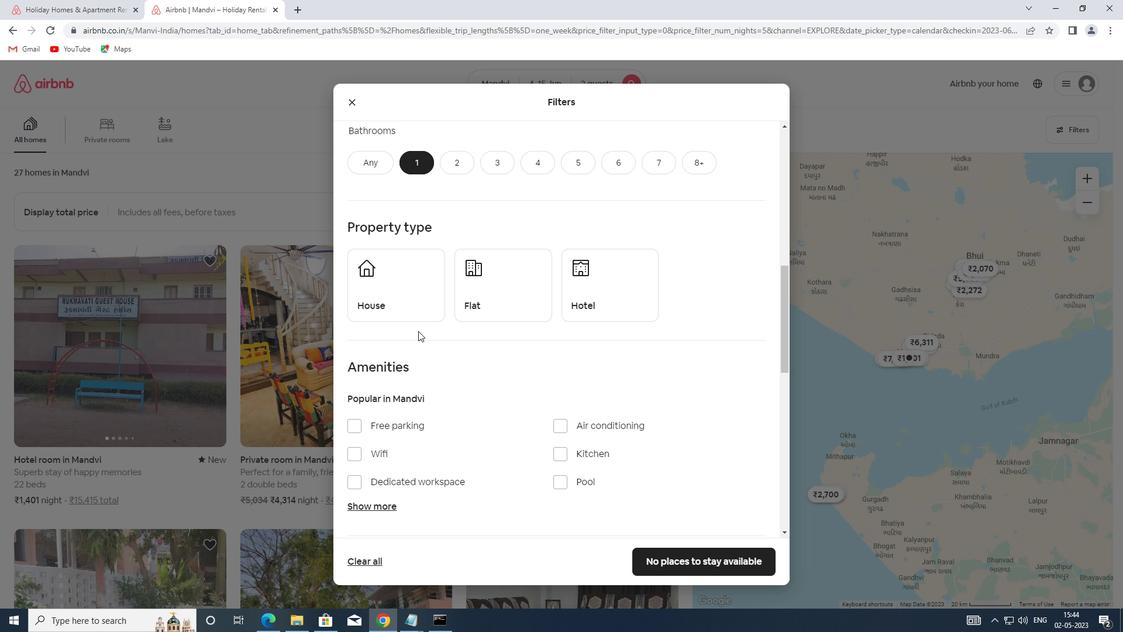 
Action: Mouse pressed left at (401, 295)
Screenshot: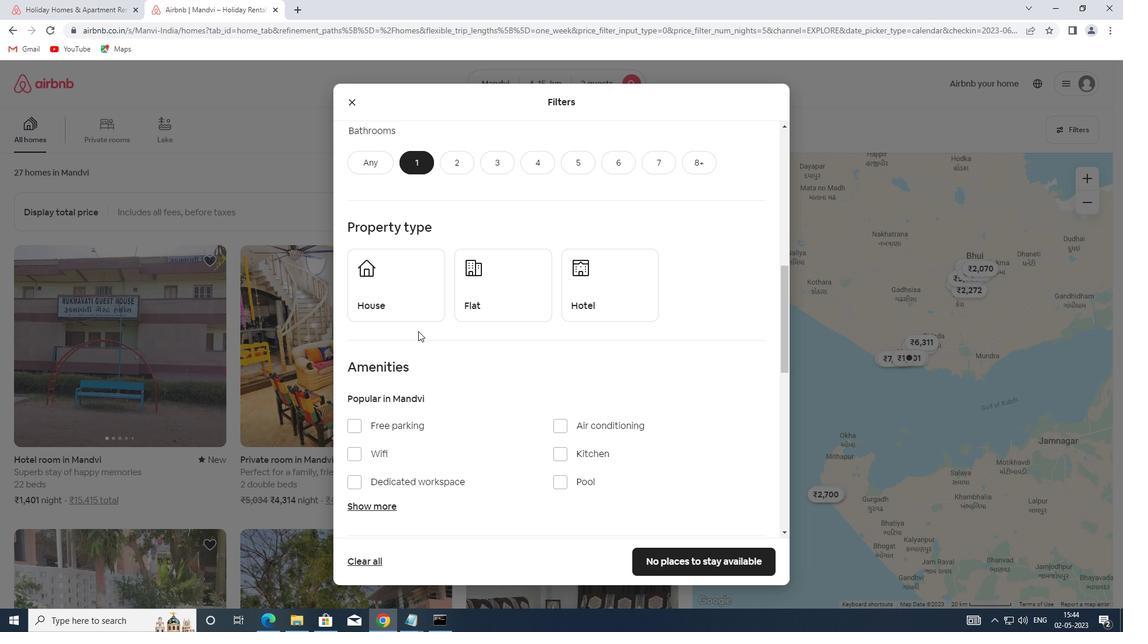 
Action: Mouse moved to (461, 294)
Screenshot: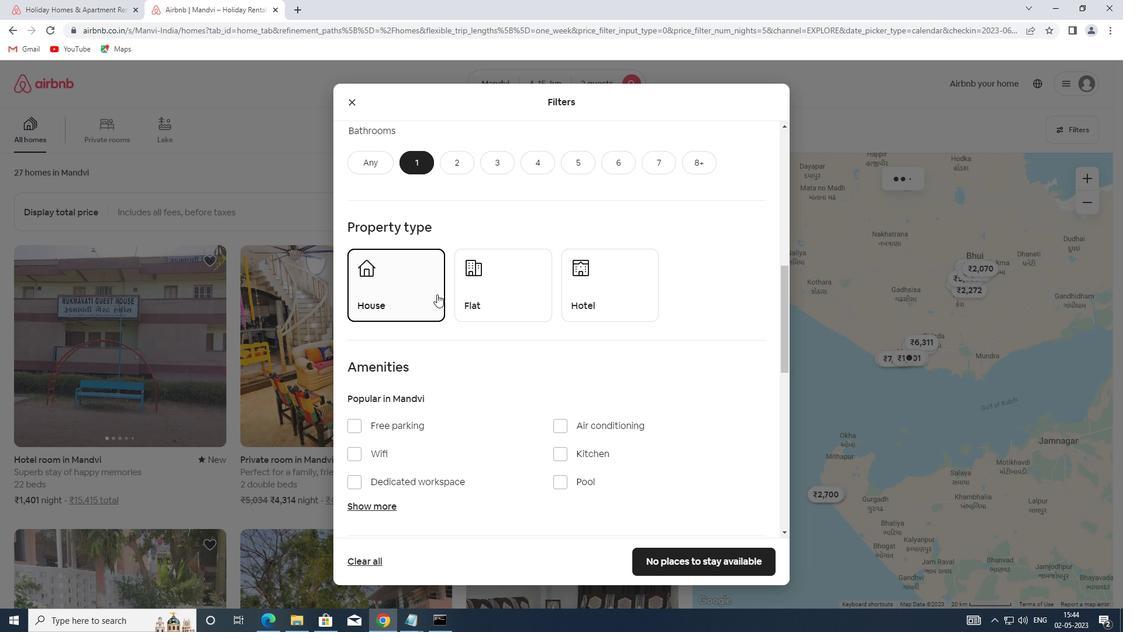 
Action: Mouse pressed left at (461, 294)
Screenshot: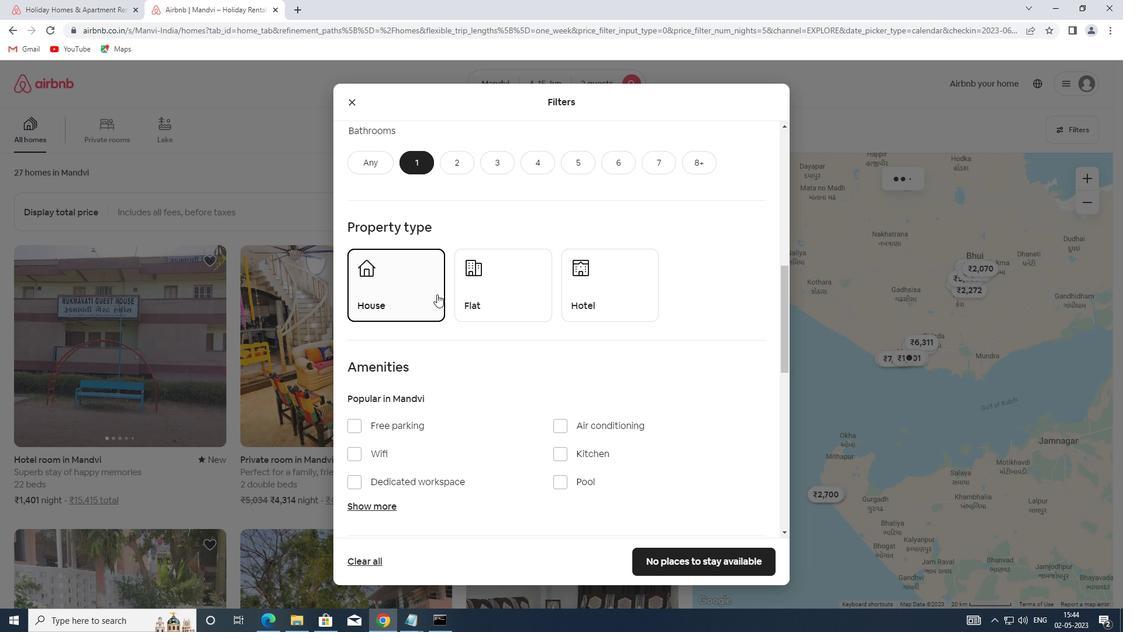
Action: Mouse moved to (601, 295)
Screenshot: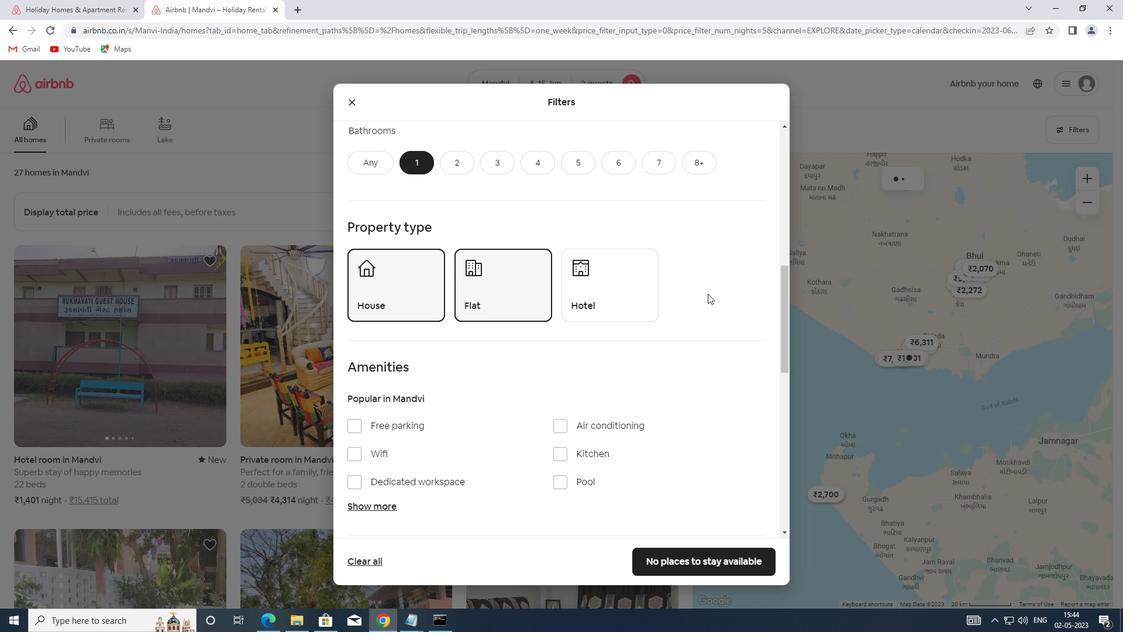 
Action: Mouse pressed left at (601, 295)
Screenshot: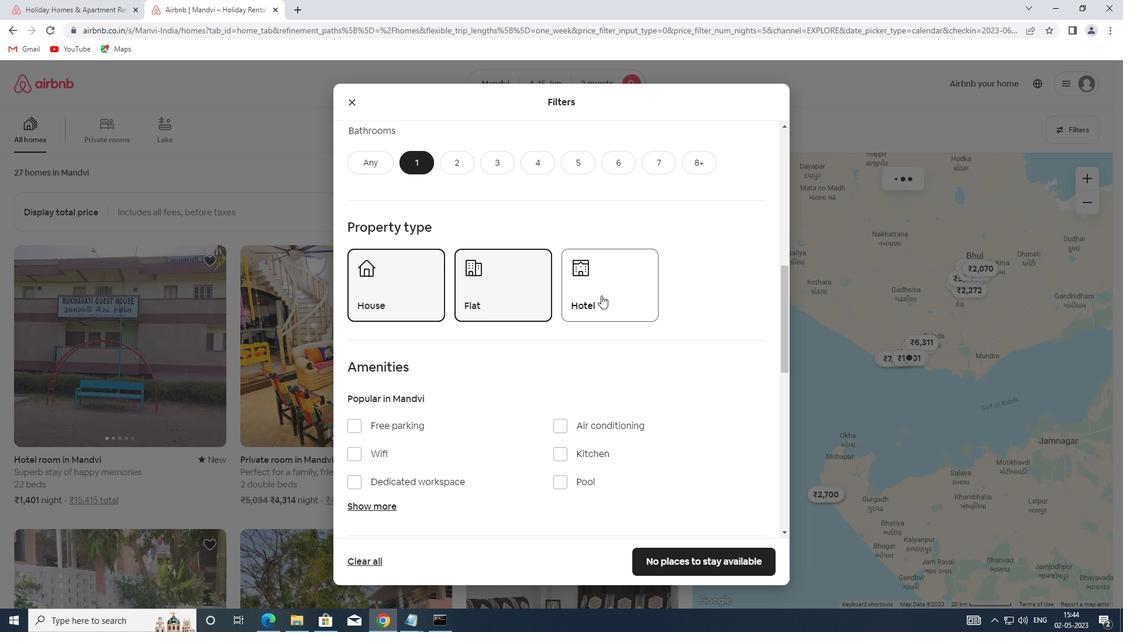 
Action: Mouse moved to (597, 297)
Screenshot: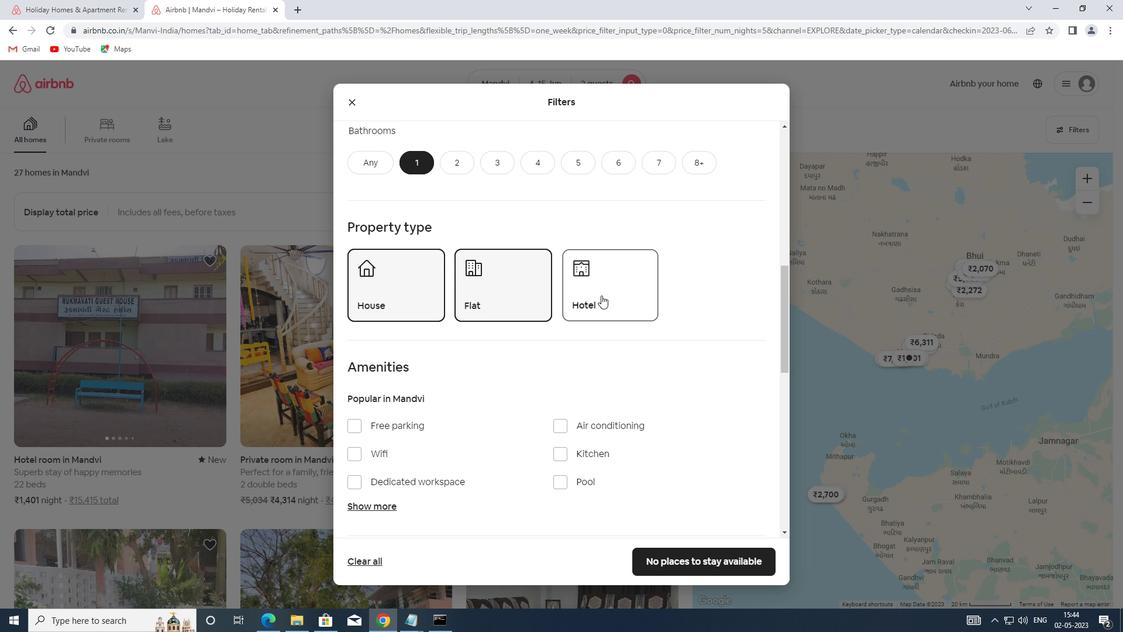 
Action: Mouse scrolled (597, 296) with delta (0, 0)
Screenshot: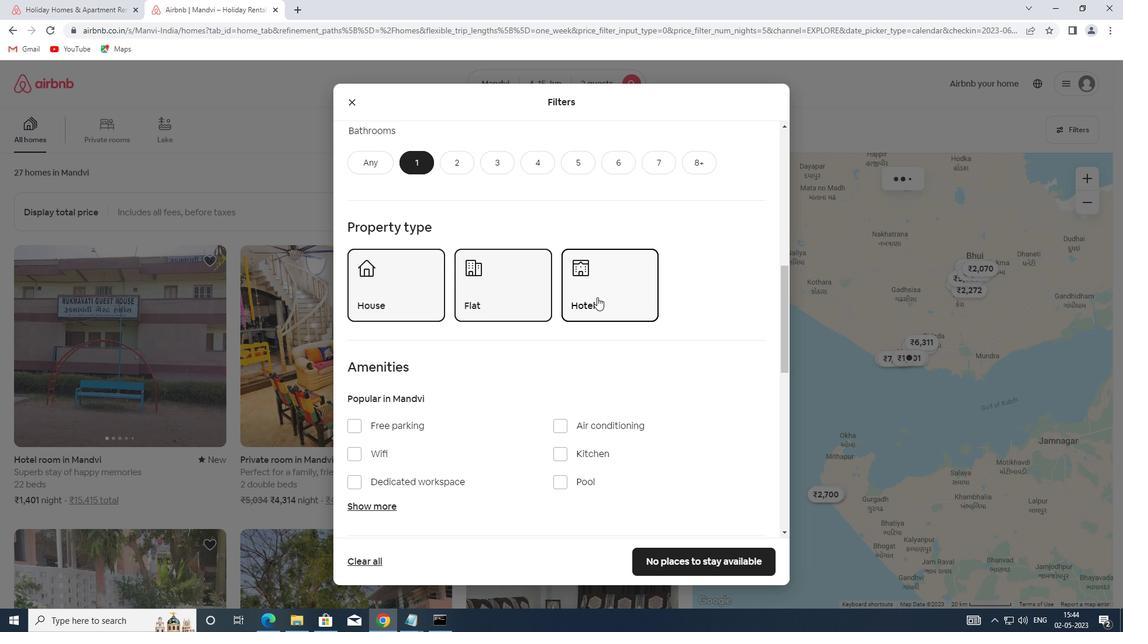 
Action: Mouse scrolled (597, 296) with delta (0, 0)
Screenshot: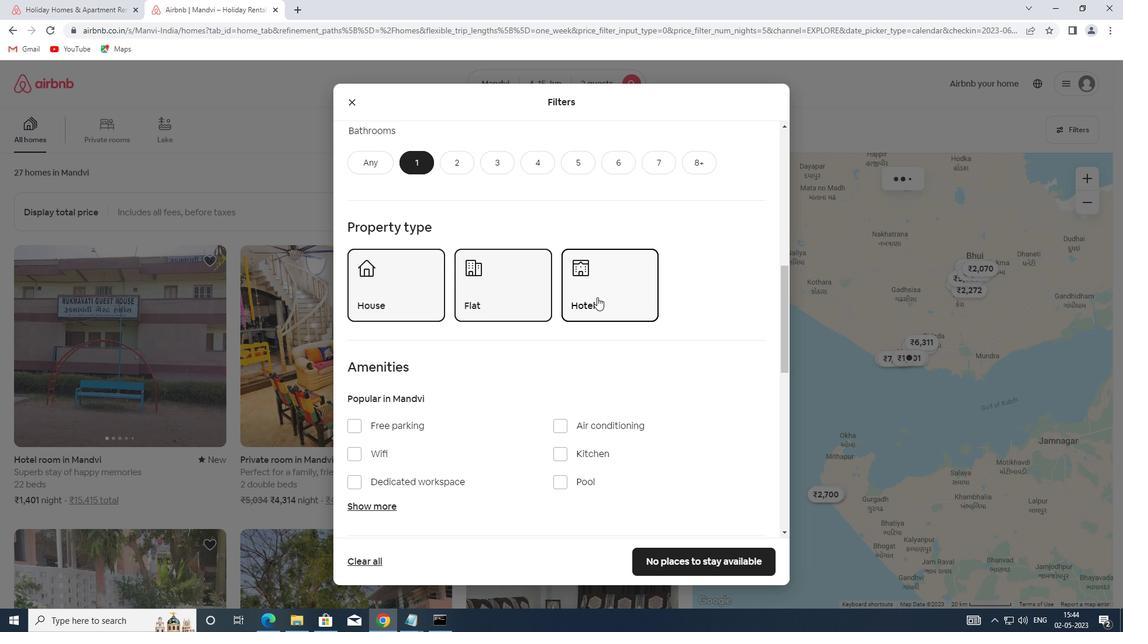 
Action: Mouse scrolled (597, 296) with delta (0, 0)
Screenshot: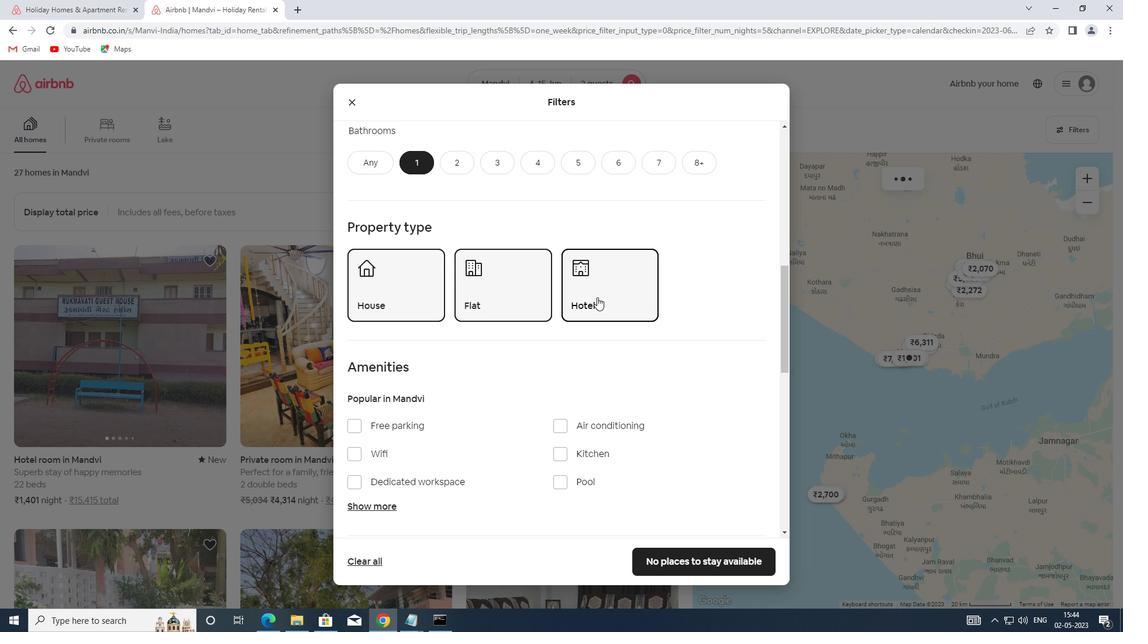 
Action: Mouse scrolled (597, 296) with delta (0, 0)
Screenshot: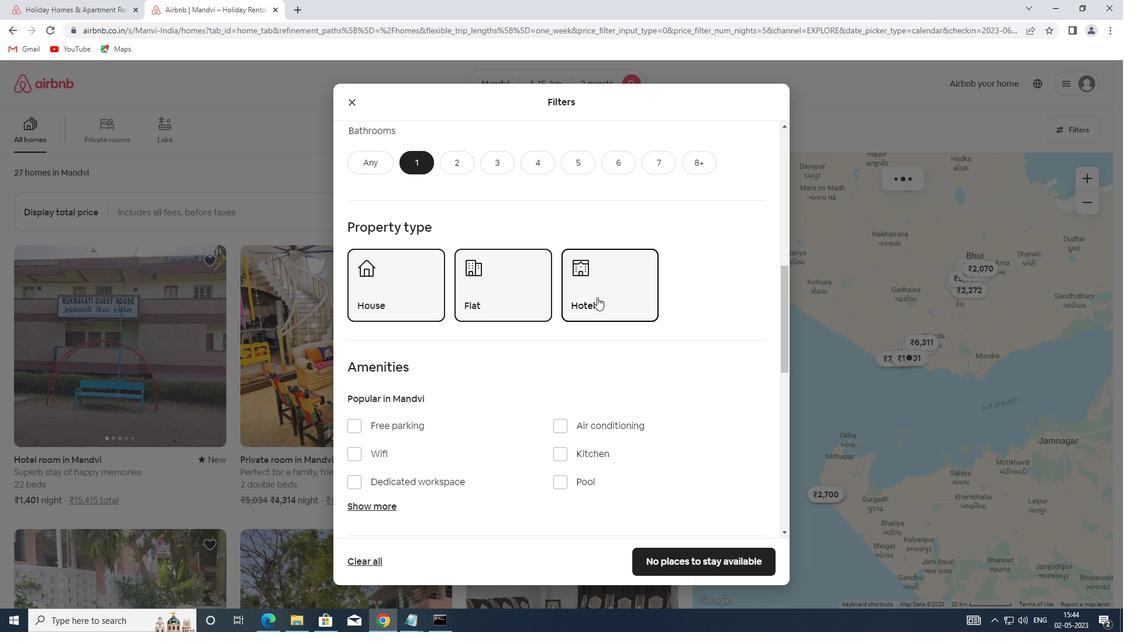 
Action: Mouse moved to (724, 404)
Screenshot: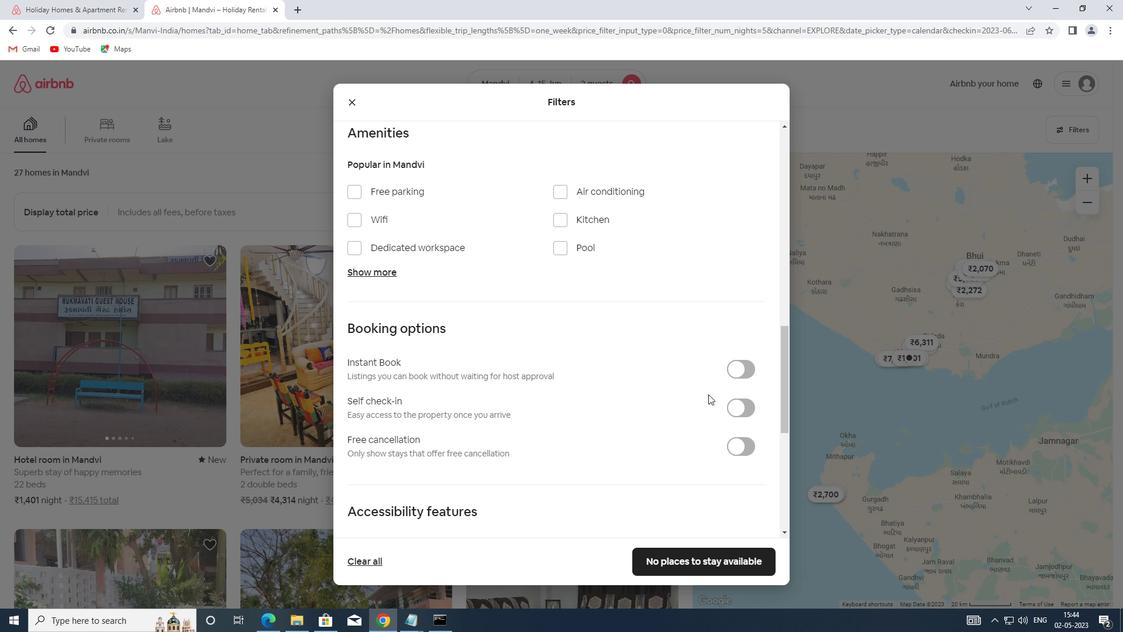 
Action: Mouse pressed left at (724, 404)
Screenshot: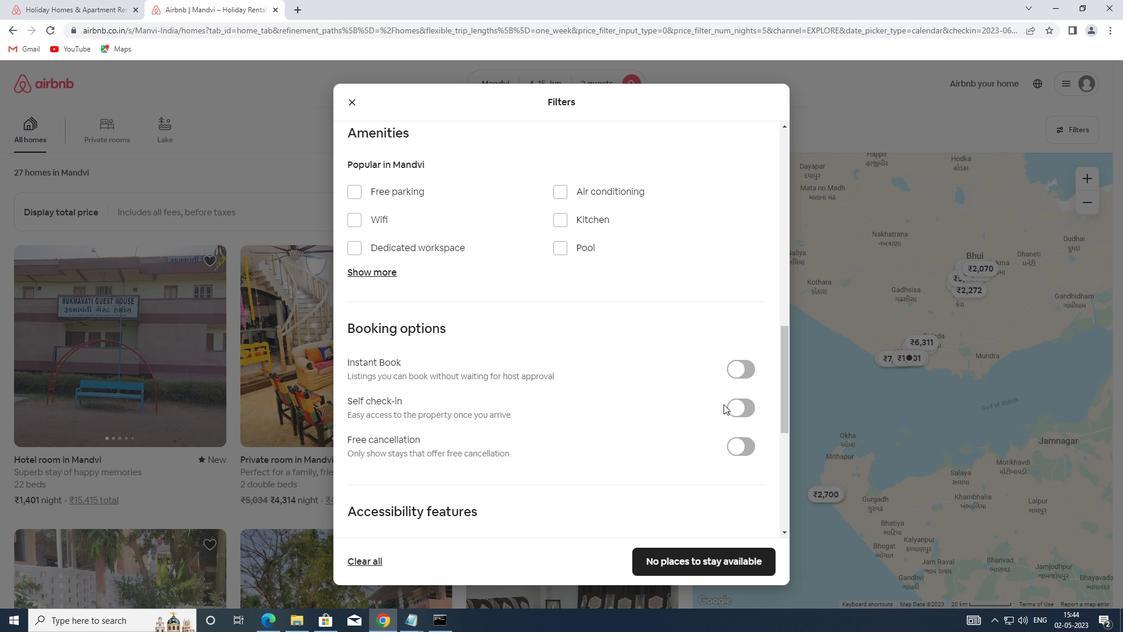 
Action: Mouse moved to (744, 410)
Screenshot: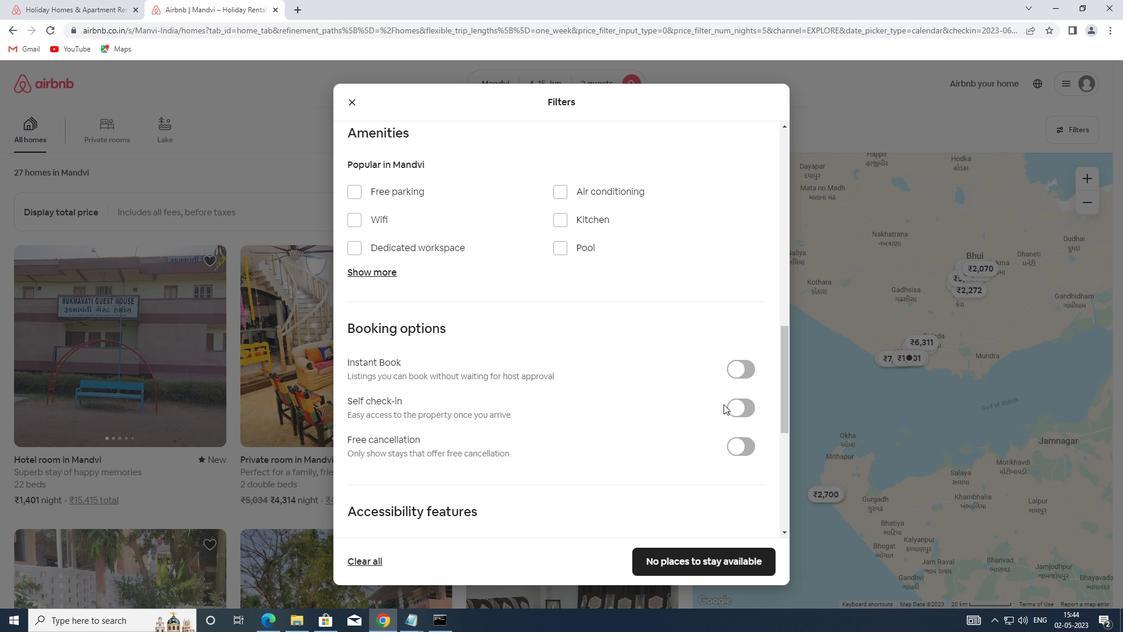 
Action: Mouse pressed left at (744, 410)
Screenshot: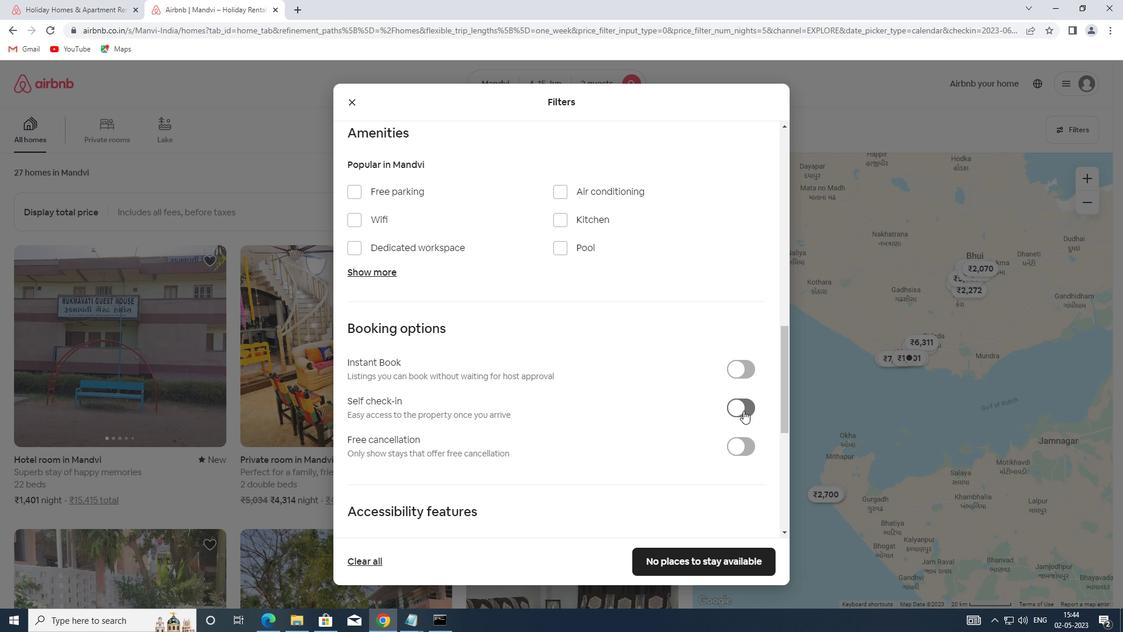 
Action: Mouse moved to (645, 377)
Screenshot: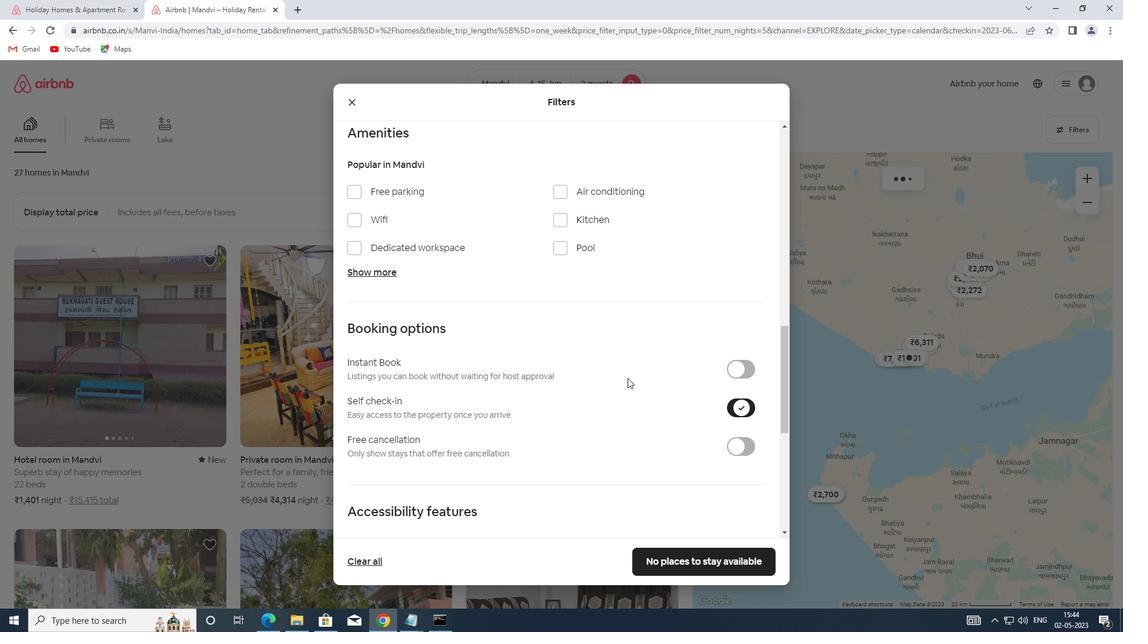 
Action: Mouse scrolled (645, 376) with delta (0, 0)
Screenshot: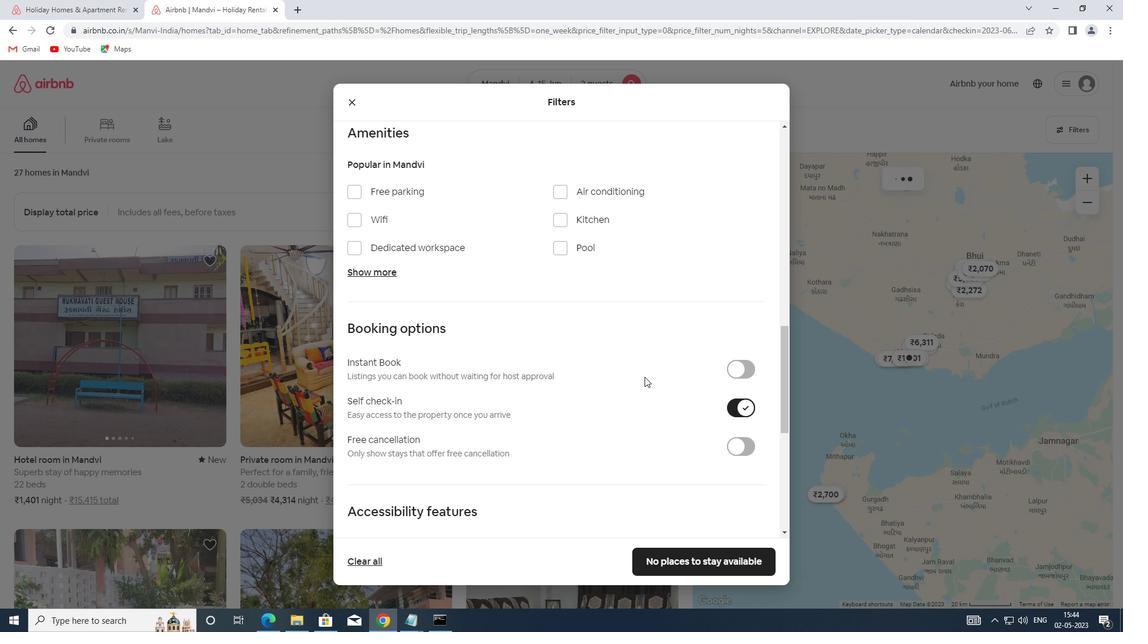 
Action: Mouse scrolled (645, 376) with delta (0, 0)
Screenshot: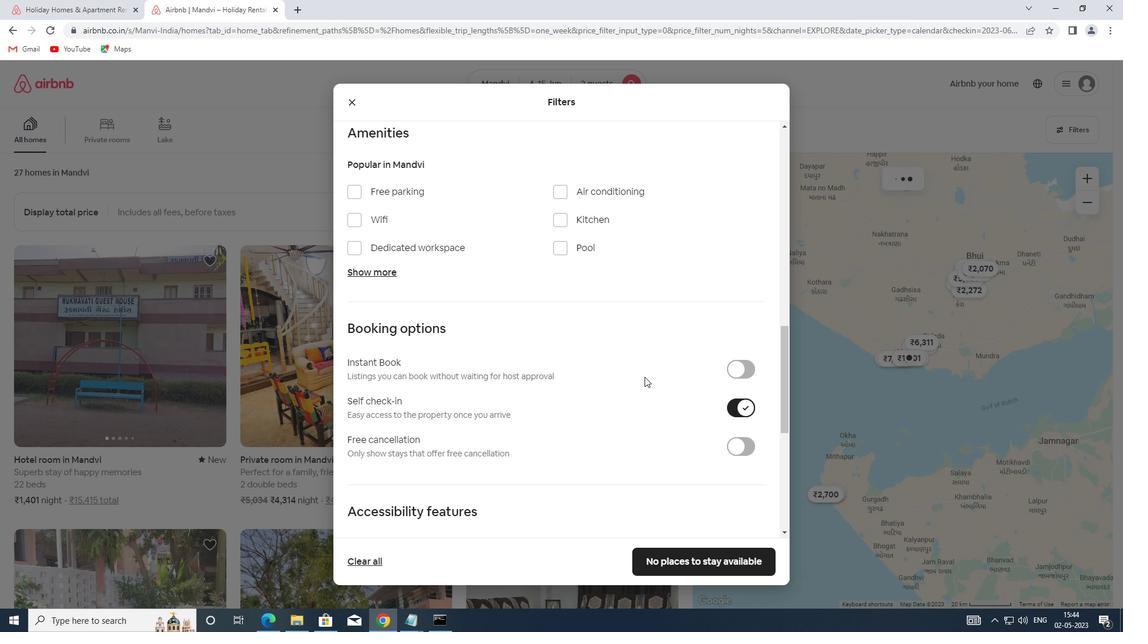 
Action: Mouse scrolled (645, 376) with delta (0, 0)
Screenshot: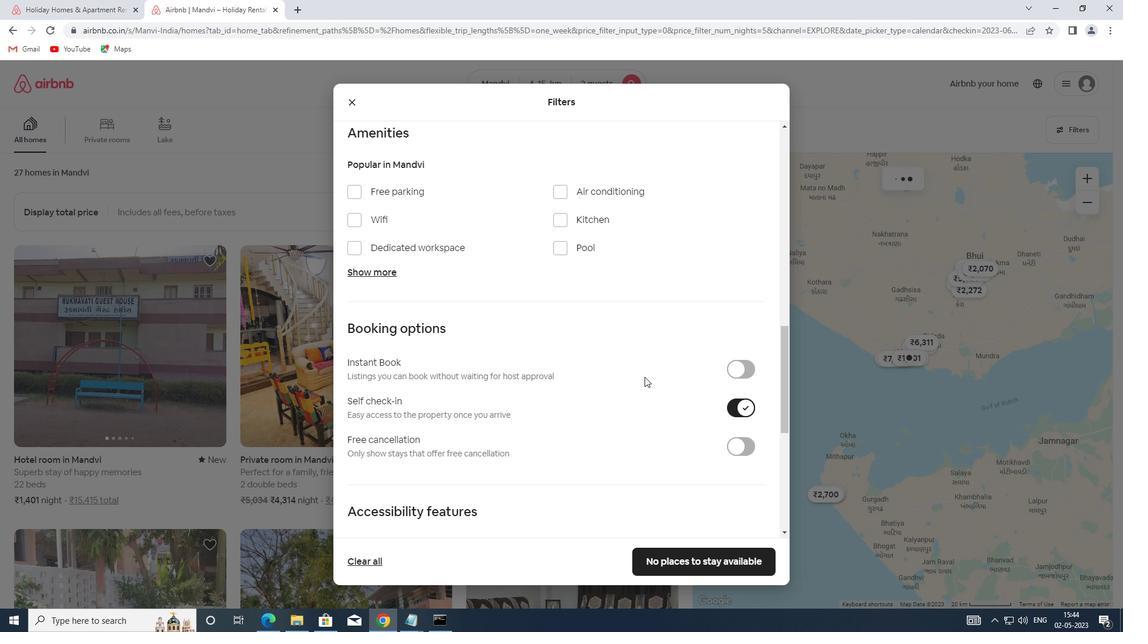 
Action: Mouse scrolled (645, 377) with delta (0, 0)
Screenshot: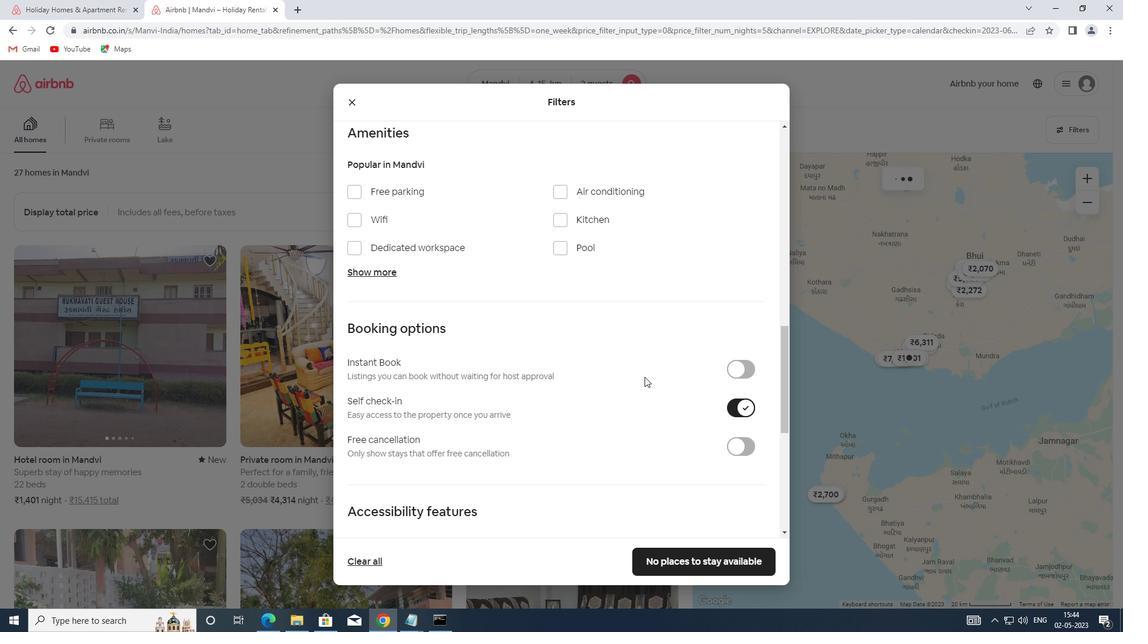 
Action: Mouse scrolled (645, 376) with delta (0, 0)
Screenshot: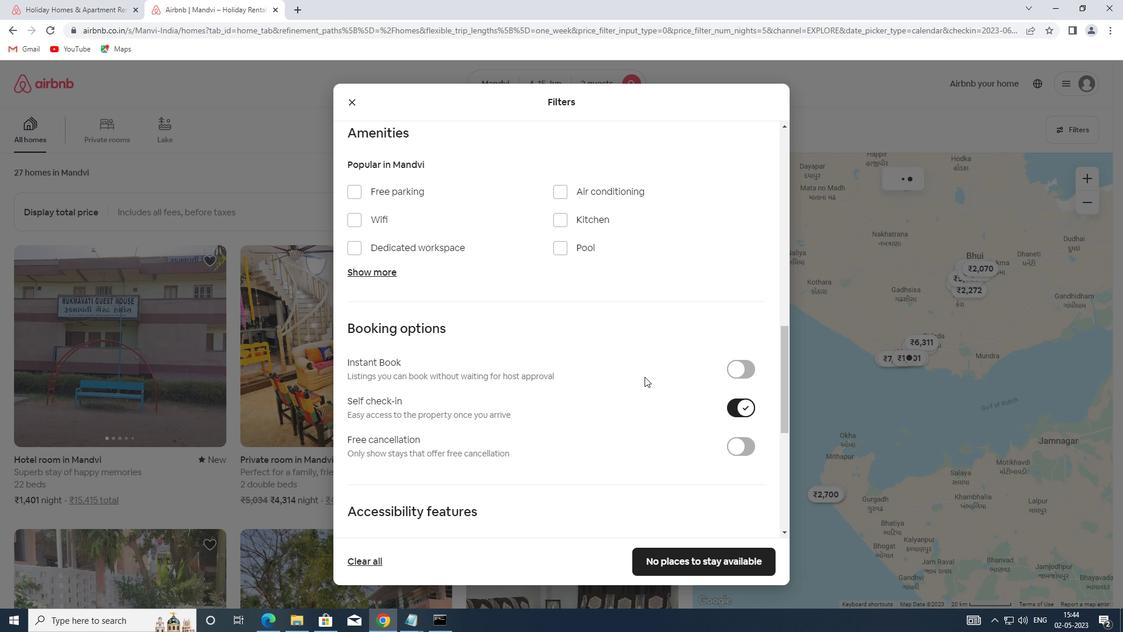 
Action: Mouse moved to (645, 377)
Screenshot: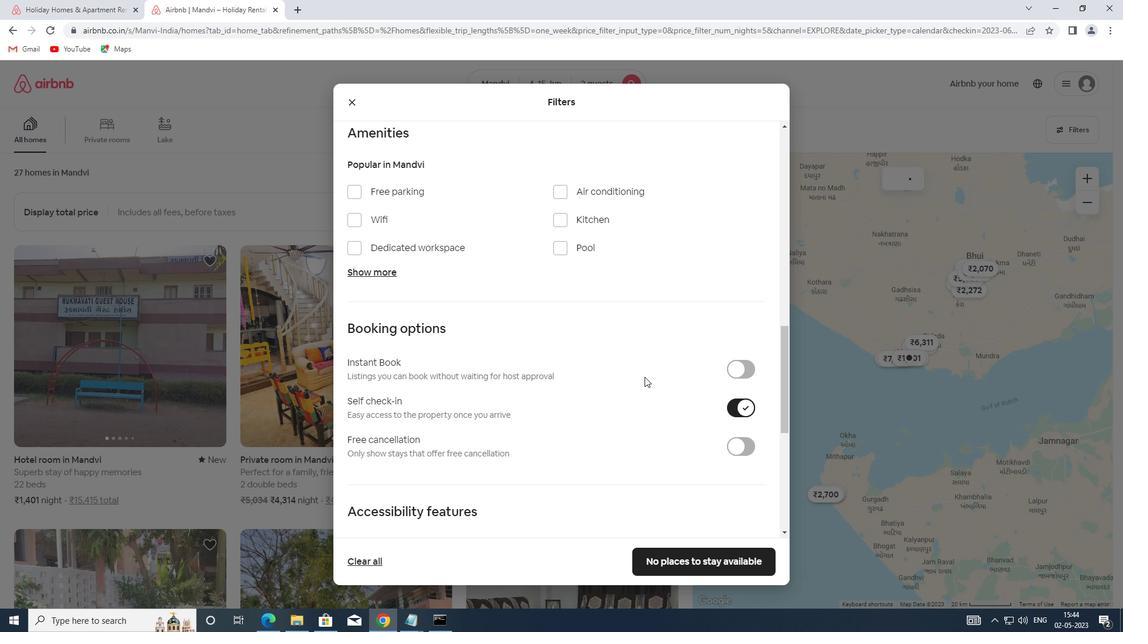 
Action: Mouse scrolled (645, 376) with delta (0, 0)
Screenshot: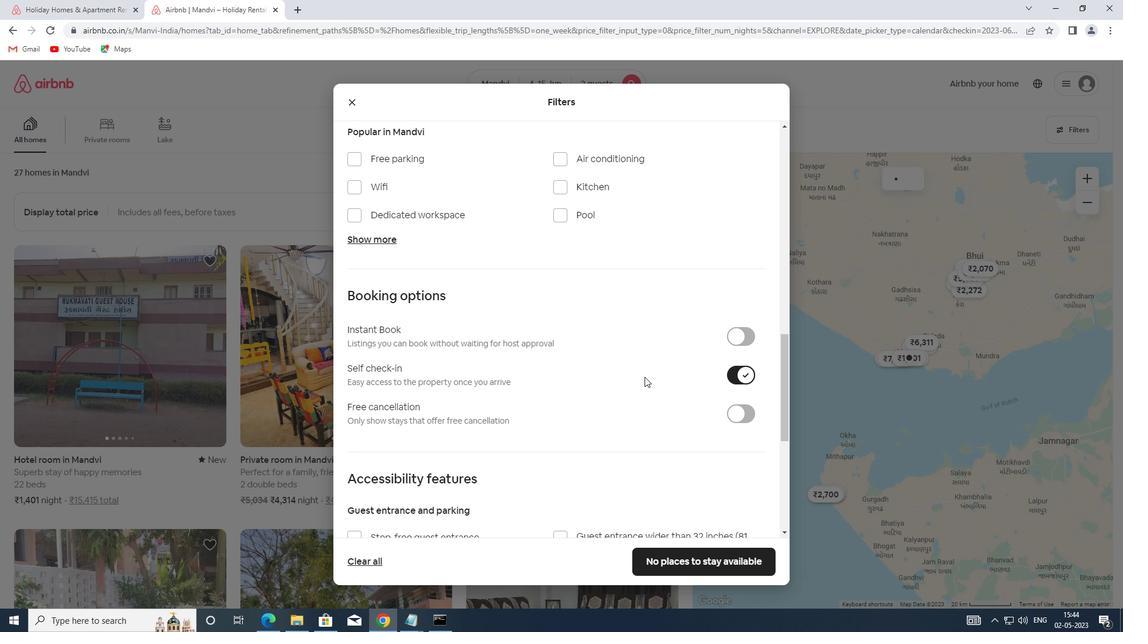 
Action: Mouse scrolled (645, 376) with delta (0, 0)
Screenshot: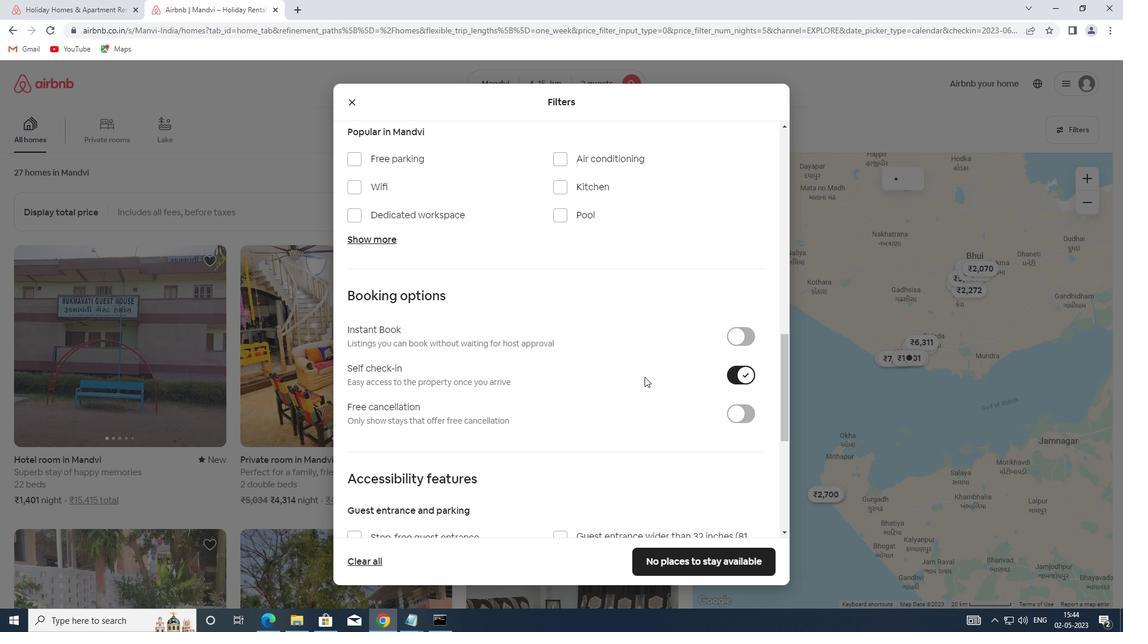 
Action: Mouse scrolled (645, 376) with delta (0, 0)
Screenshot: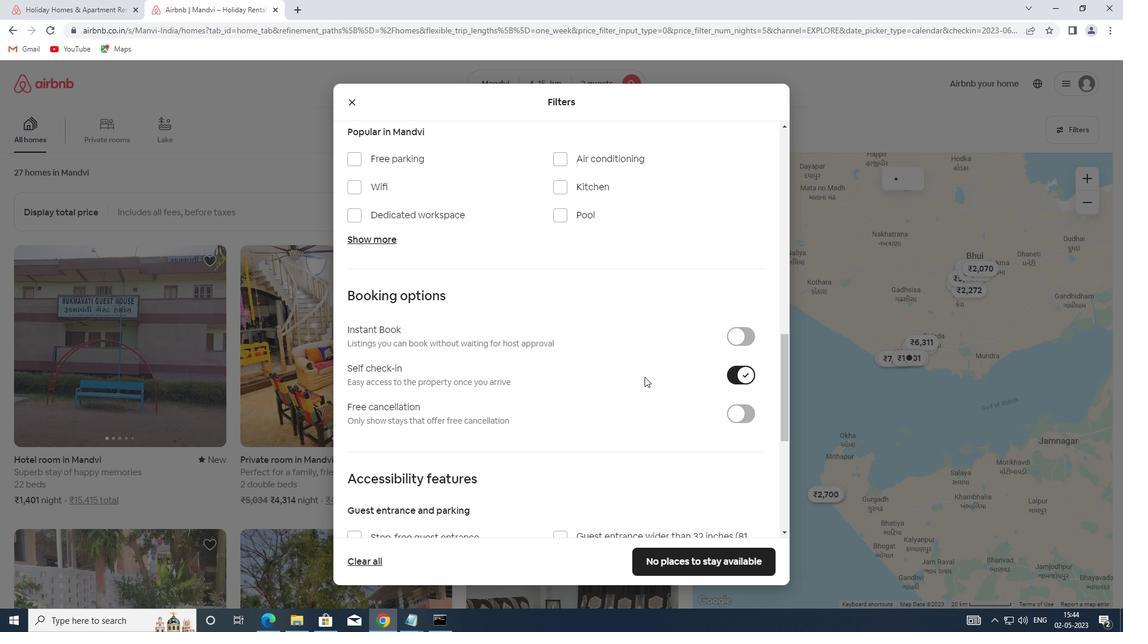 
Action: Mouse scrolled (645, 376) with delta (0, 0)
Screenshot: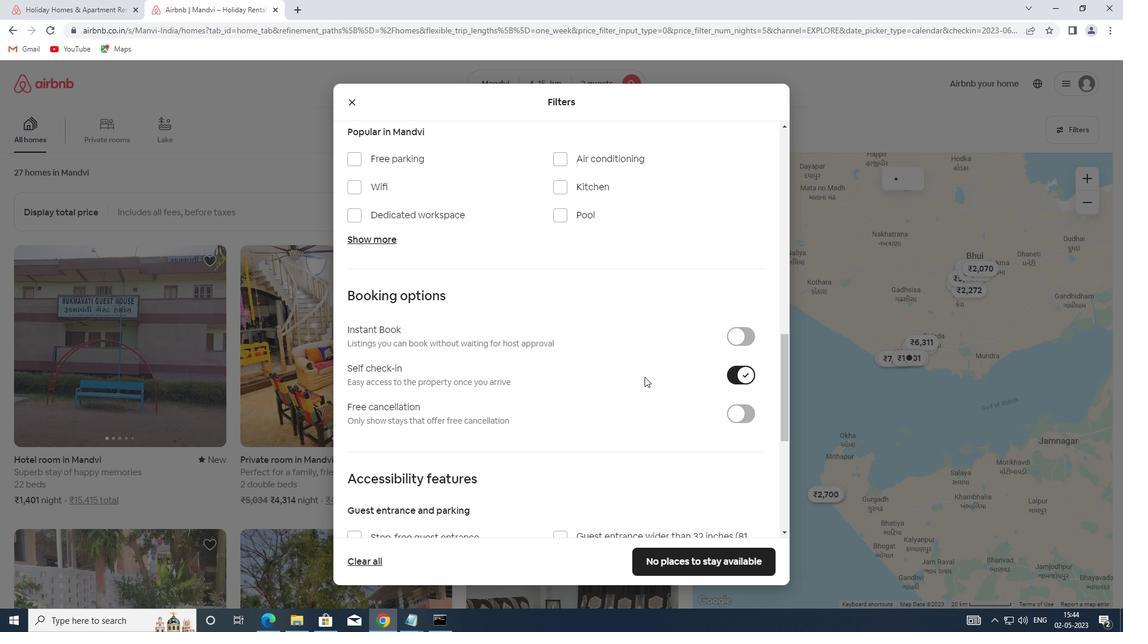 
Action: Mouse scrolled (645, 376) with delta (0, 0)
Screenshot: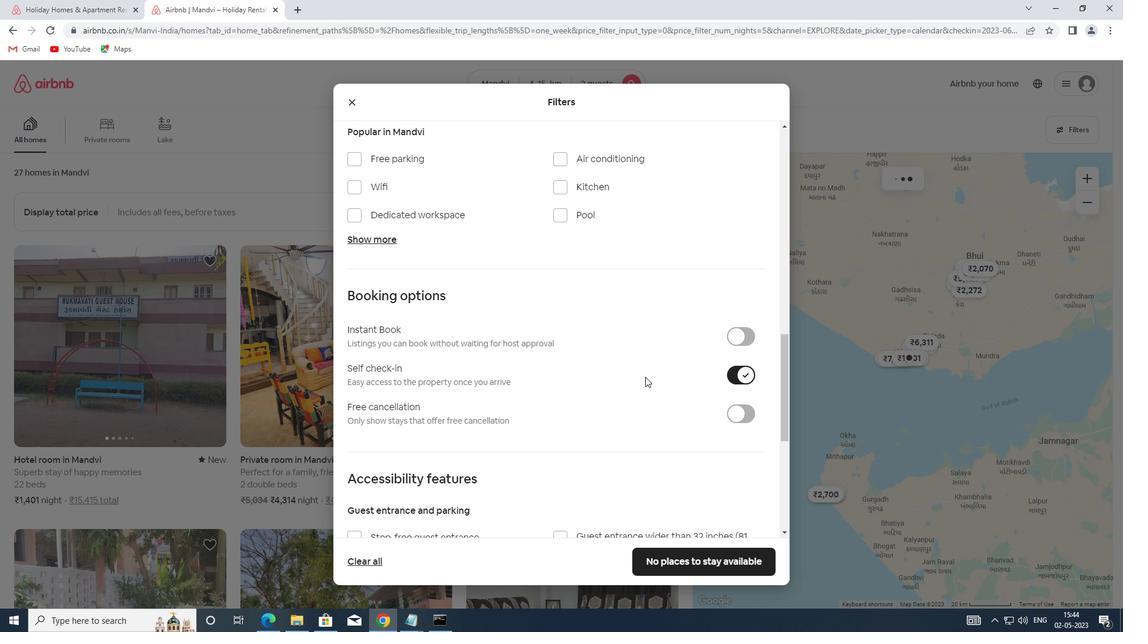 
Action: Mouse scrolled (645, 376) with delta (0, 0)
Screenshot: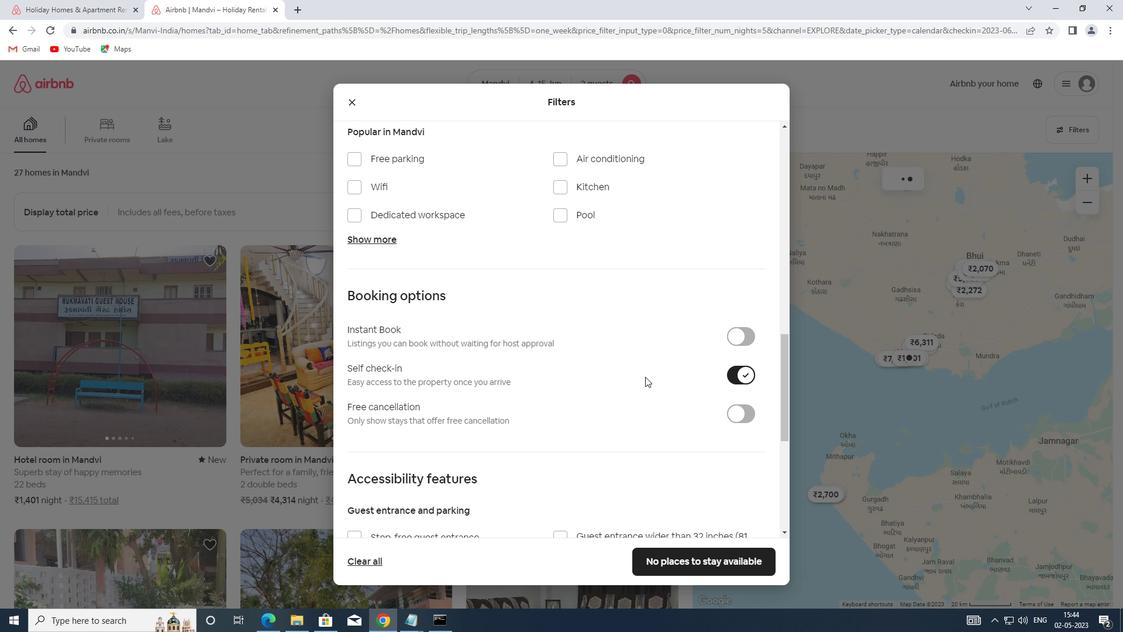 
Action: Mouse moved to (644, 378)
Screenshot: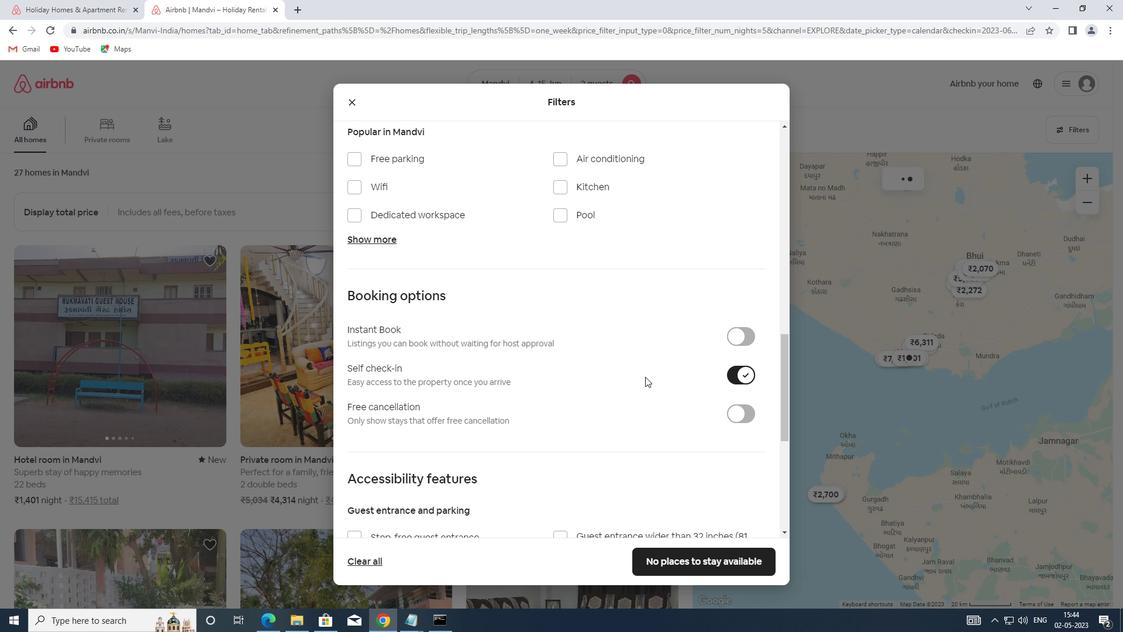 
Action: Mouse scrolled (644, 378) with delta (0, 0)
Screenshot: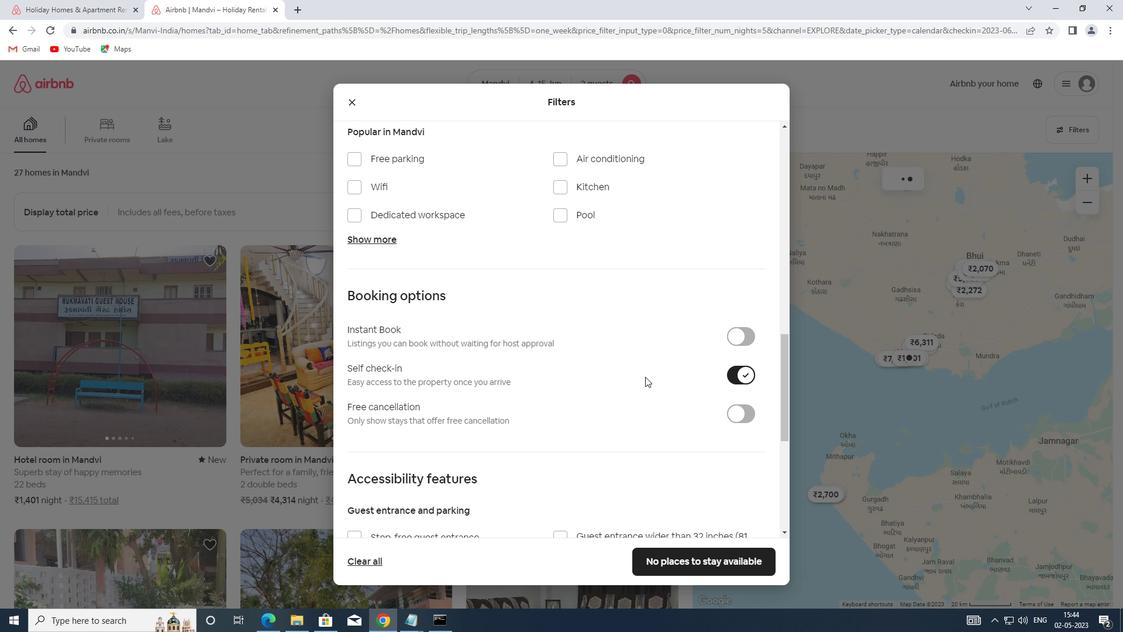 
Action: Mouse moved to (639, 381)
Screenshot: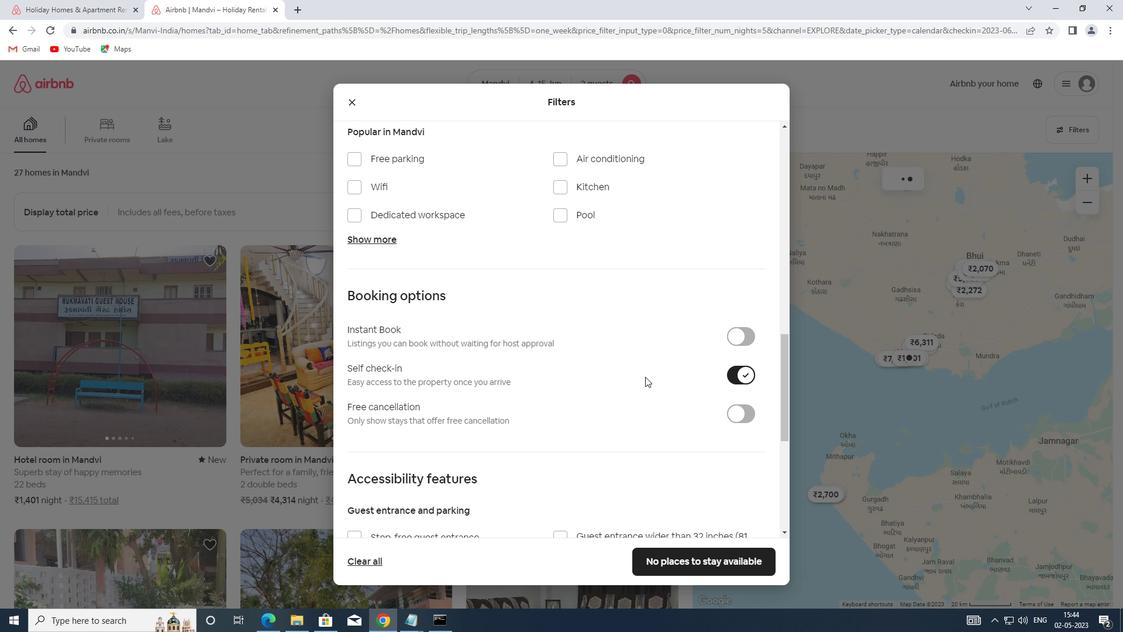 
Action: Mouse scrolled (639, 381) with delta (0, 0)
Screenshot: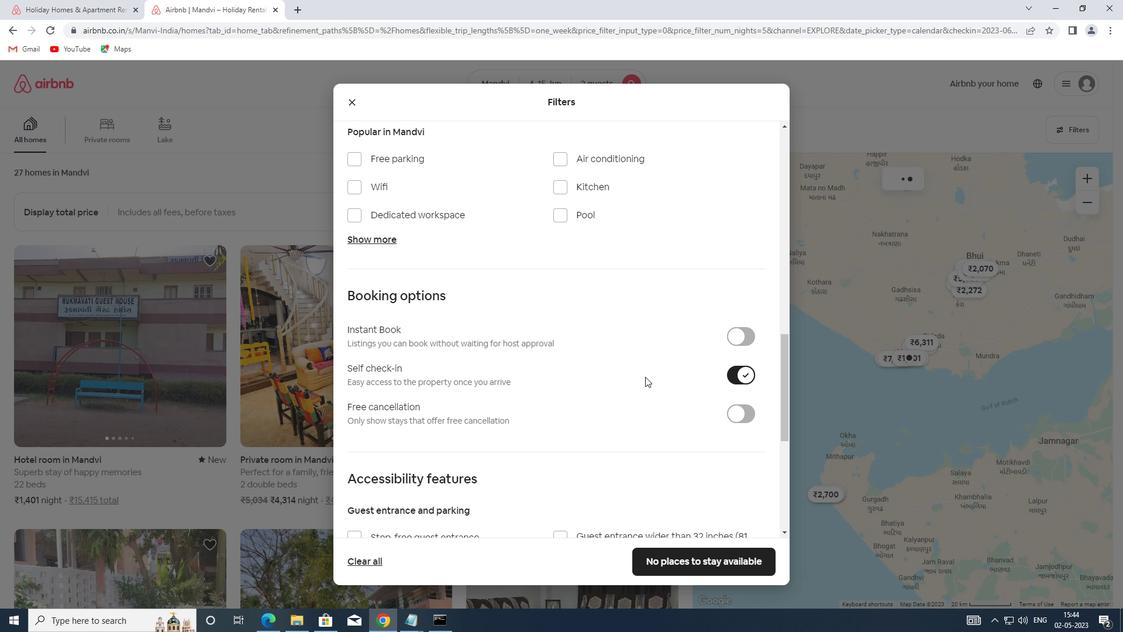 
Action: Mouse moved to (587, 398)
Screenshot: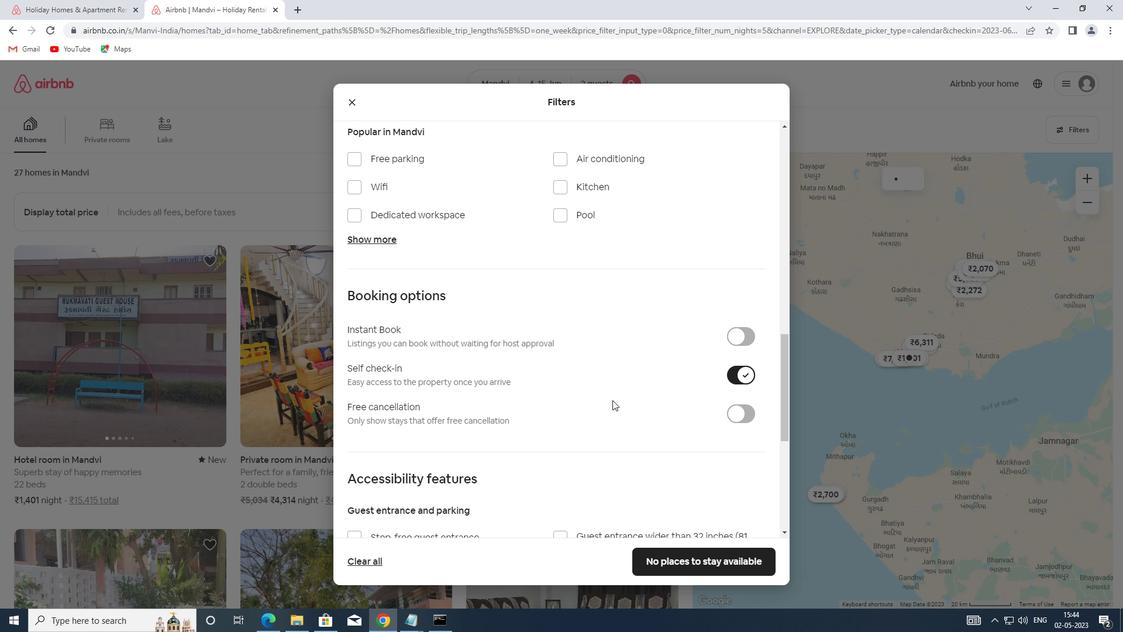 
Action: Mouse scrolled (587, 397) with delta (0, 0)
Screenshot: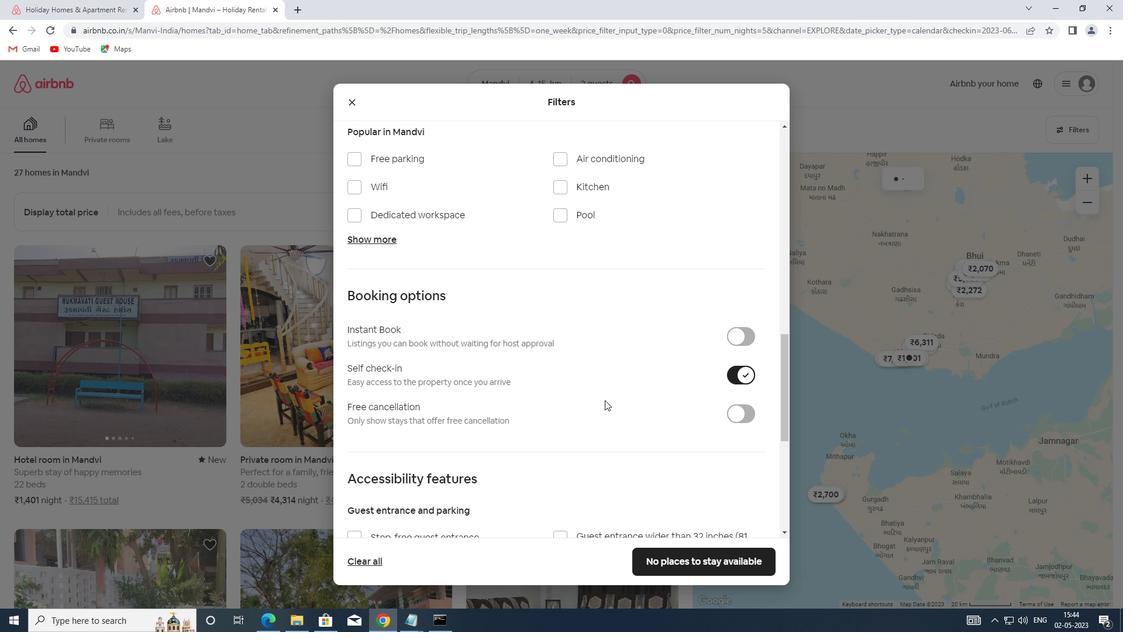
Action: Mouse scrolled (587, 397) with delta (0, 0)
Screenshot: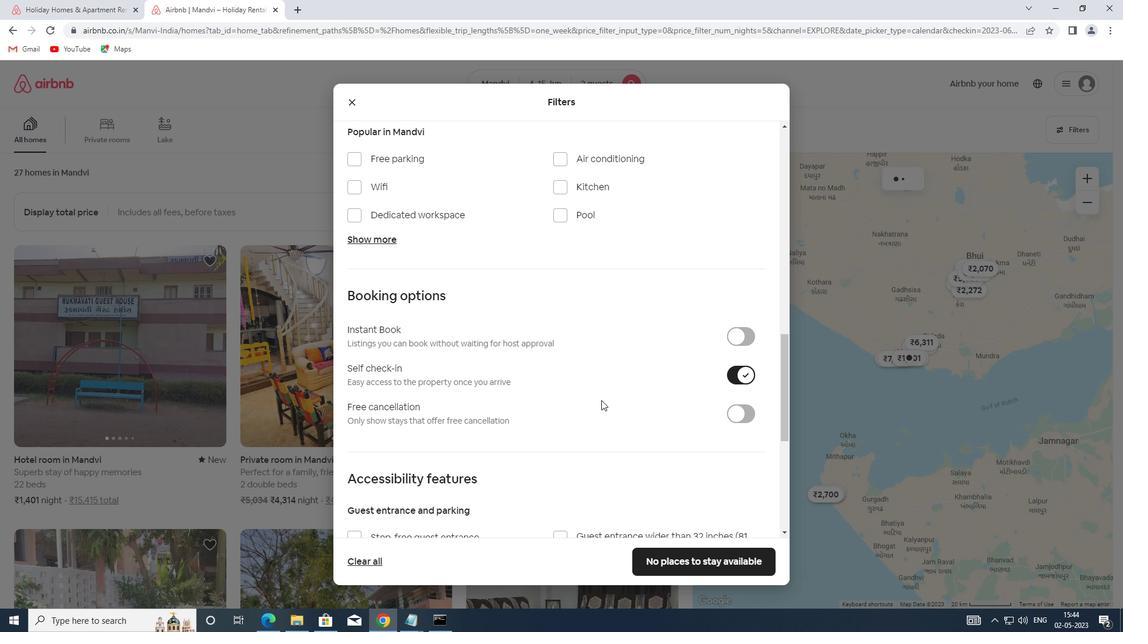 
Action: Mouse scrolled (587, 397) with delta (0, 0)
Screenshot: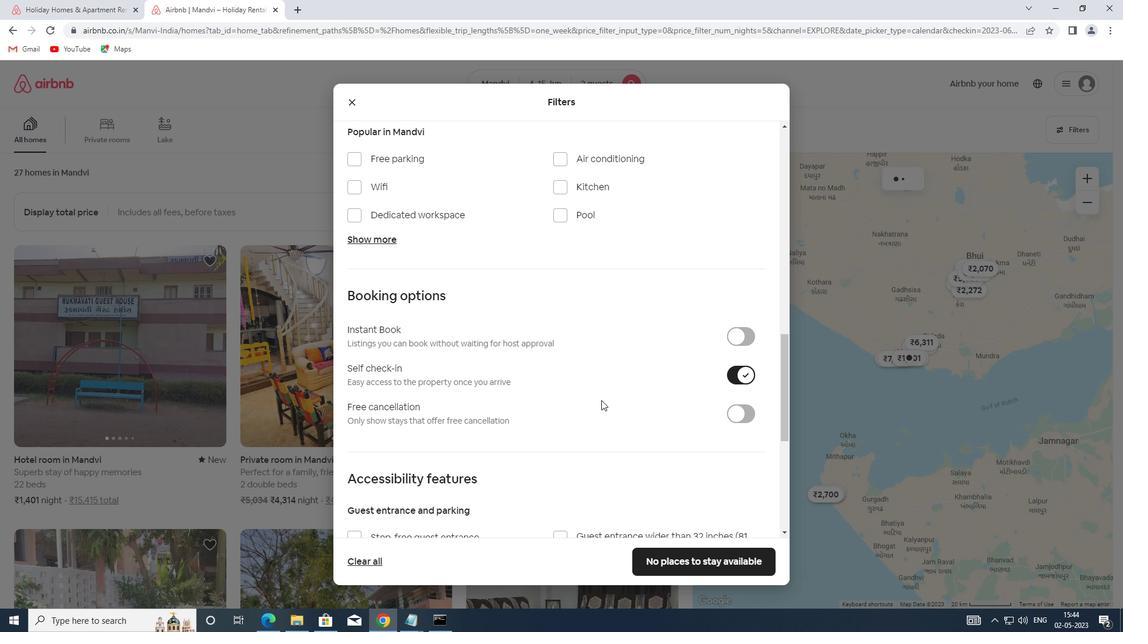 
Action: Mouse scrolled (587, 397) with delta (0, 0)
Screenshot: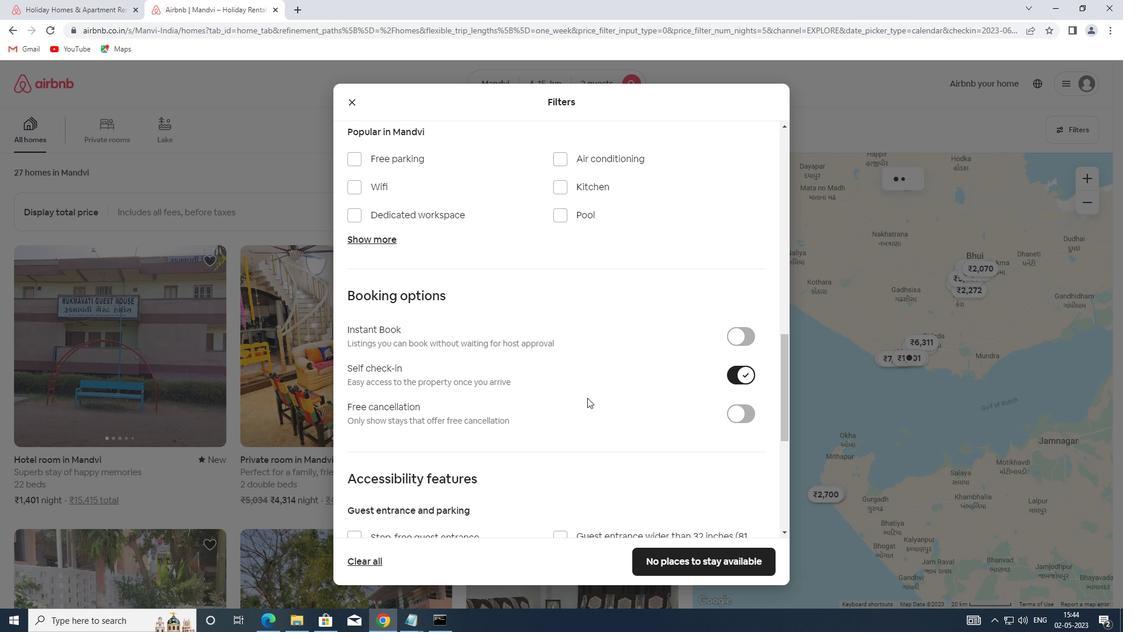 
Action: Mouse moved to (582, 398)
Screenshot: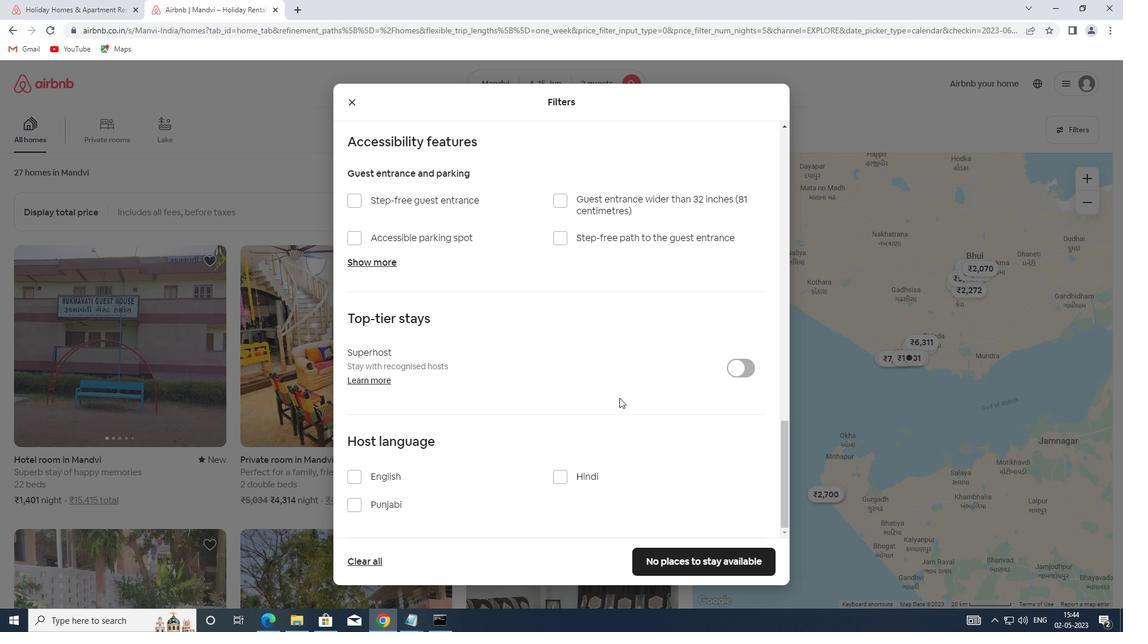 
Action: Mouse scrolled (582, 398) with delta (0, 0)
Screenshot: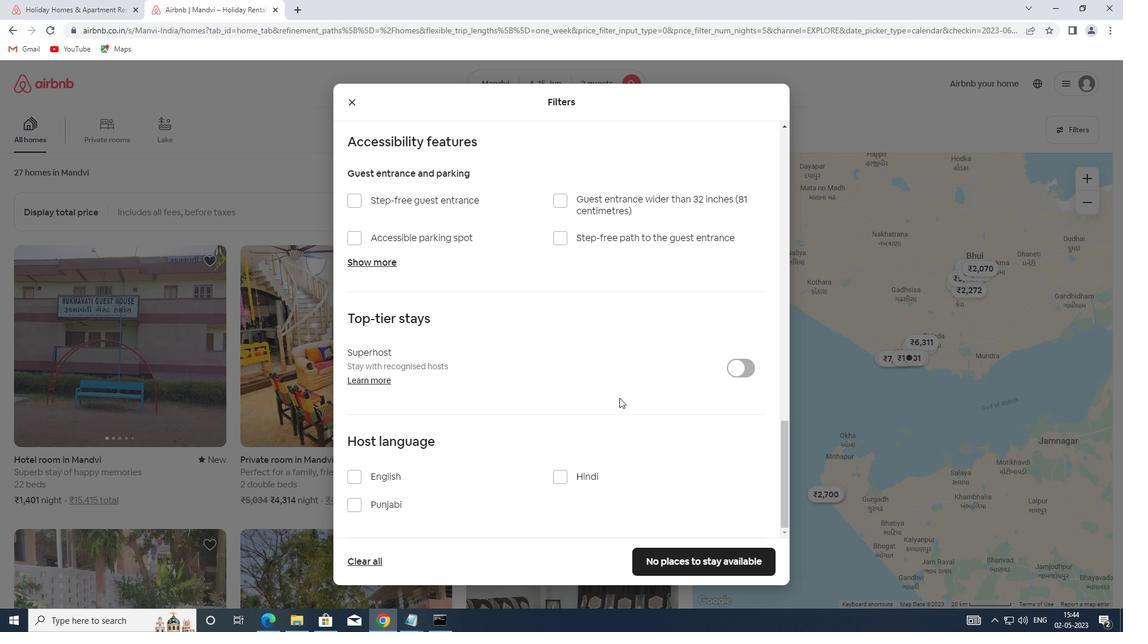 
Action: Mouse scrolled (582, 398) with delta (0, 0)
Screenshot: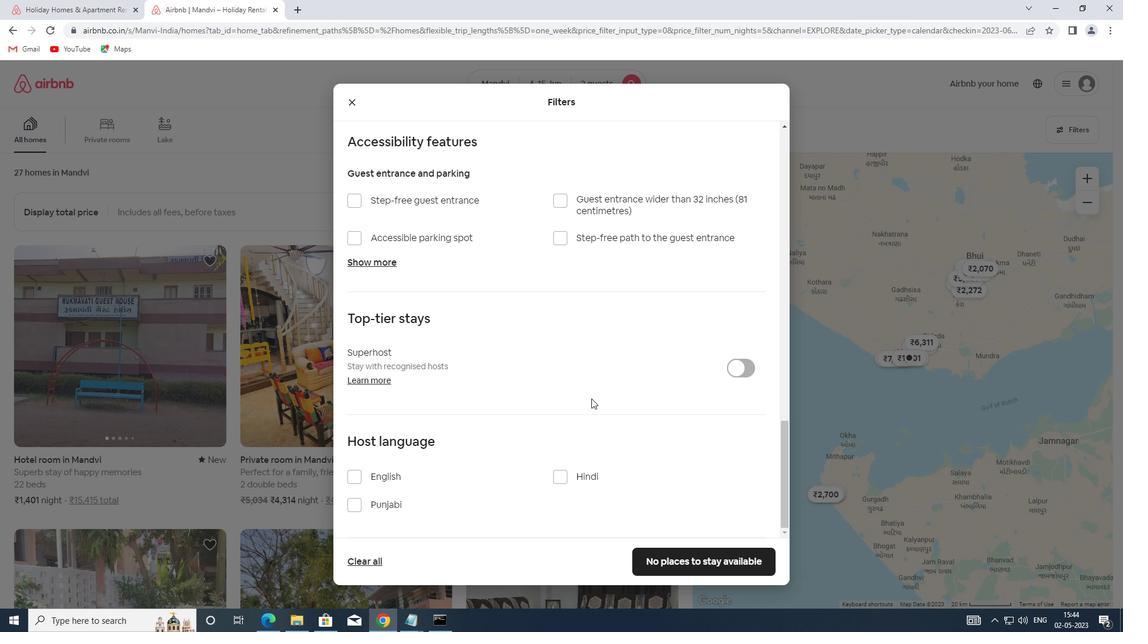 
Action: Mouse scrolled (582, 398) with delta (0, 0)
Screenshot: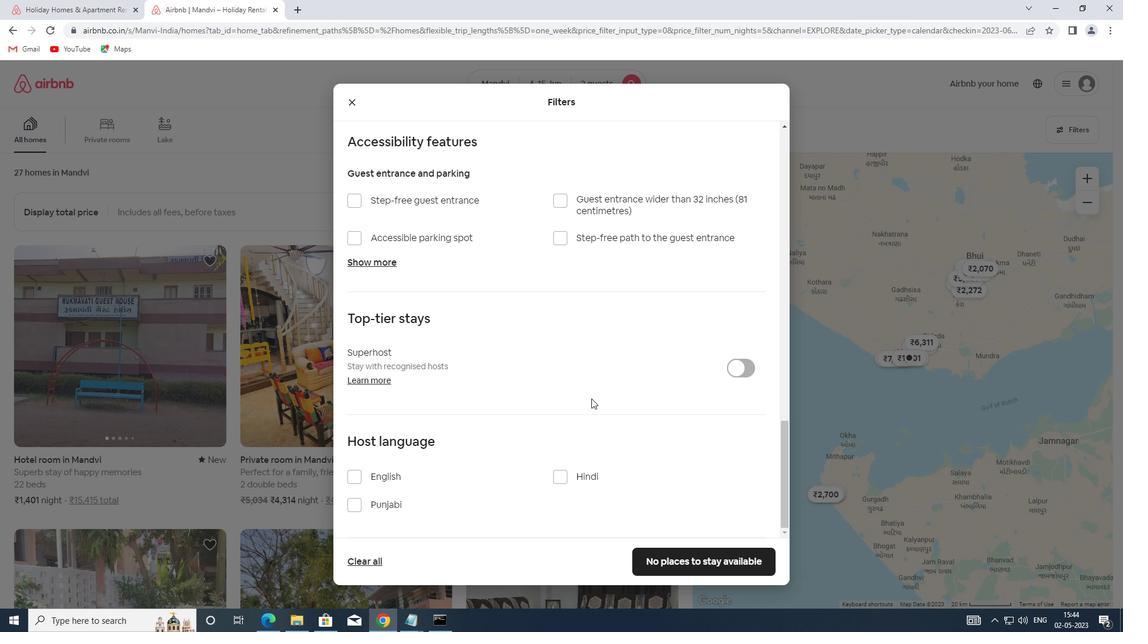 
Action: Mouse scrolled (582, 398) with delta (0, 0)
Screenshot: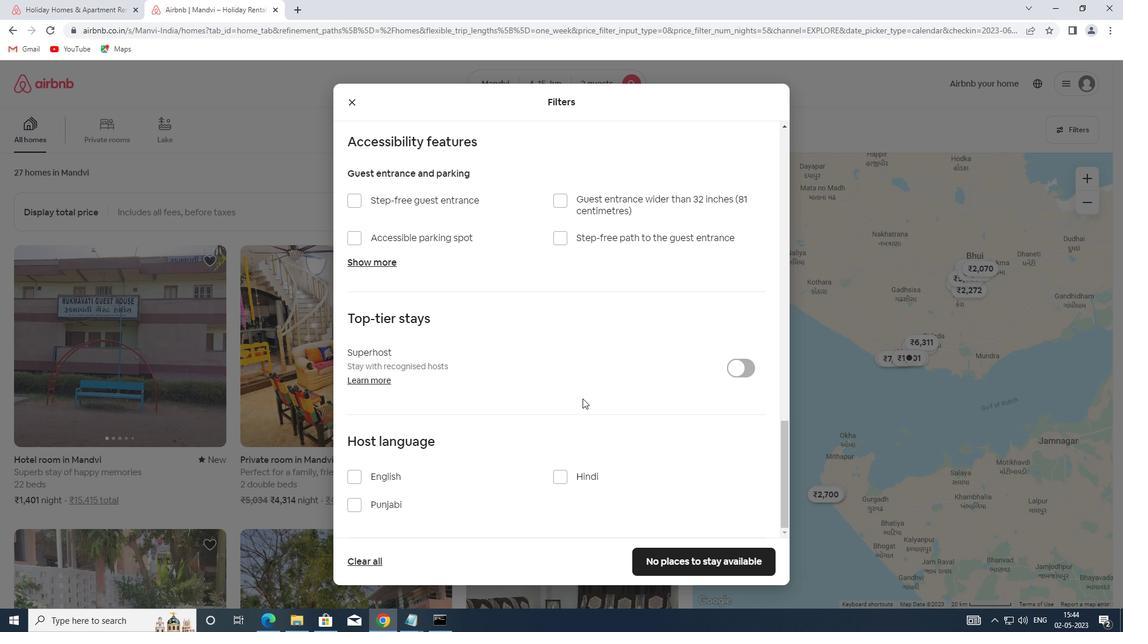 
Action: Mouse moved to (389, 471)
Screenshot: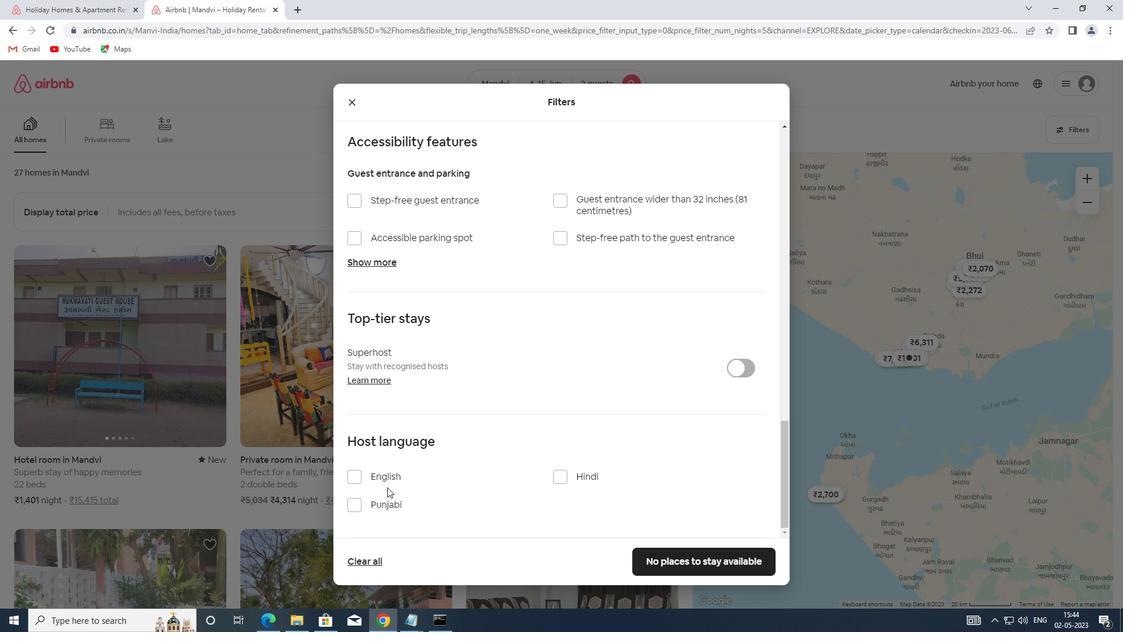 
Action: Mouse pressed left at (389, 471)
Screenshot: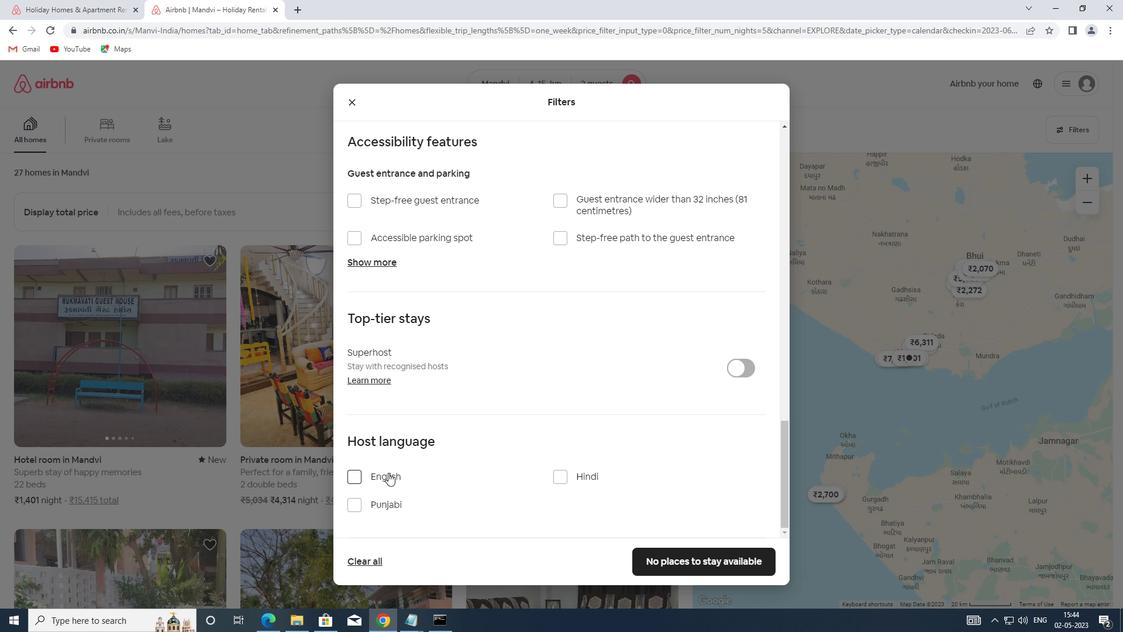 
Action: Mouse moved to (701, 569)
Screenshot: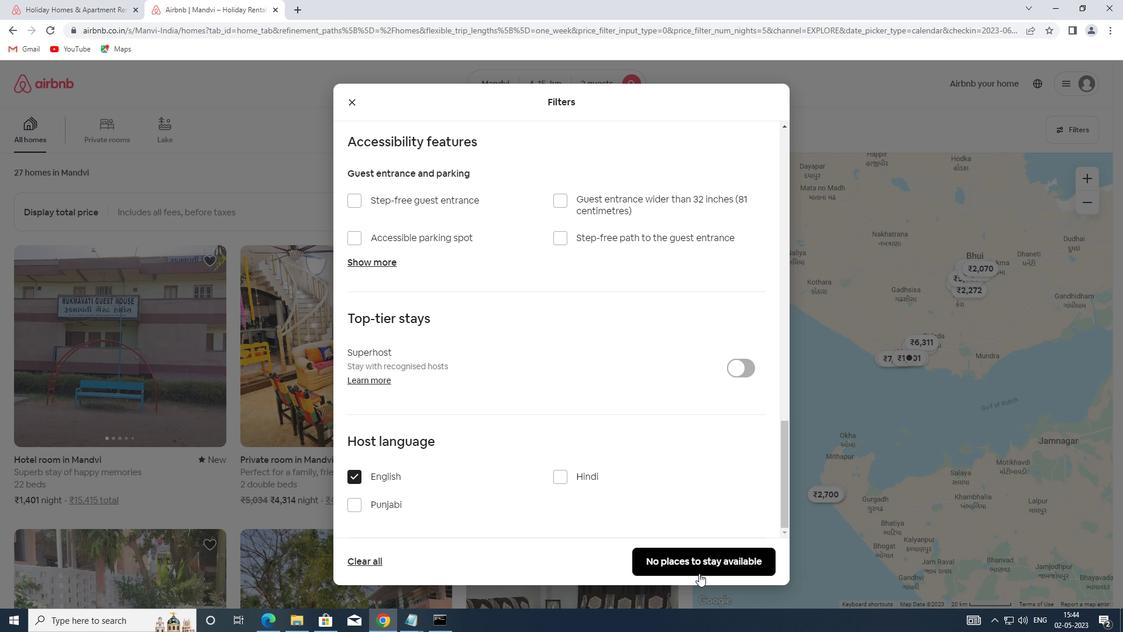 
Action: Mouse pressed left at (701, 569)
Screenshot: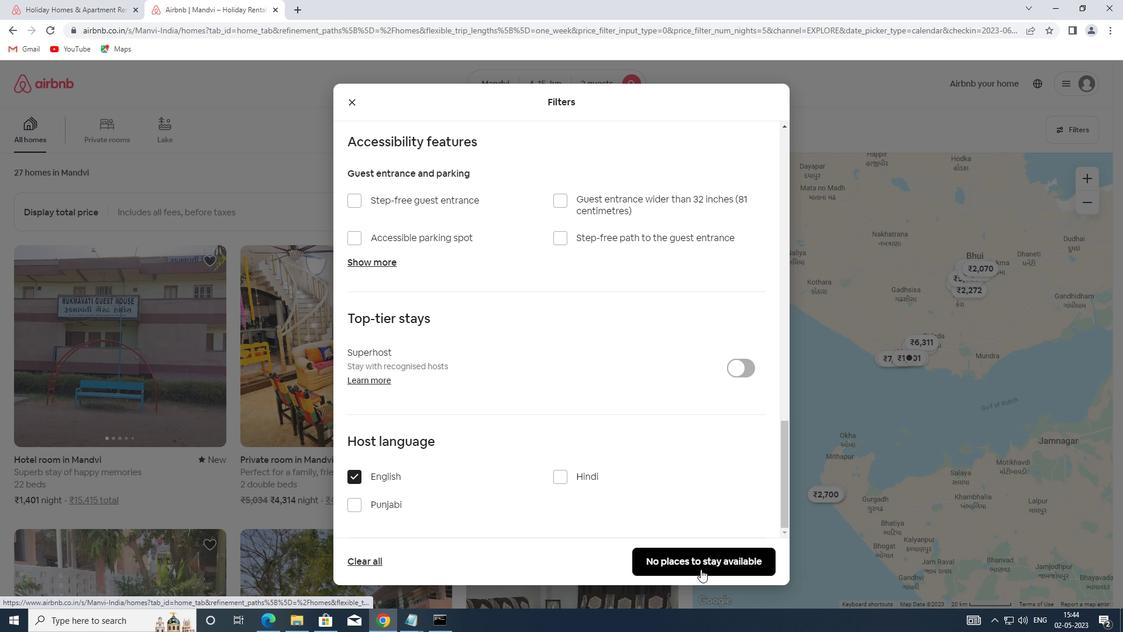
